 Task: In Heading Arial with underline. Font size of heading  '18'Font style of data Calibri. Font size of data  9Alignment of headline & data Align center. Fill color in heading,  RedFont color of data Black Apply border in Data No BorderIn the sheet  Attendance Sheet for Weekly Auditingbook
Action: Mouse moved to (84, 287)
Screenshot: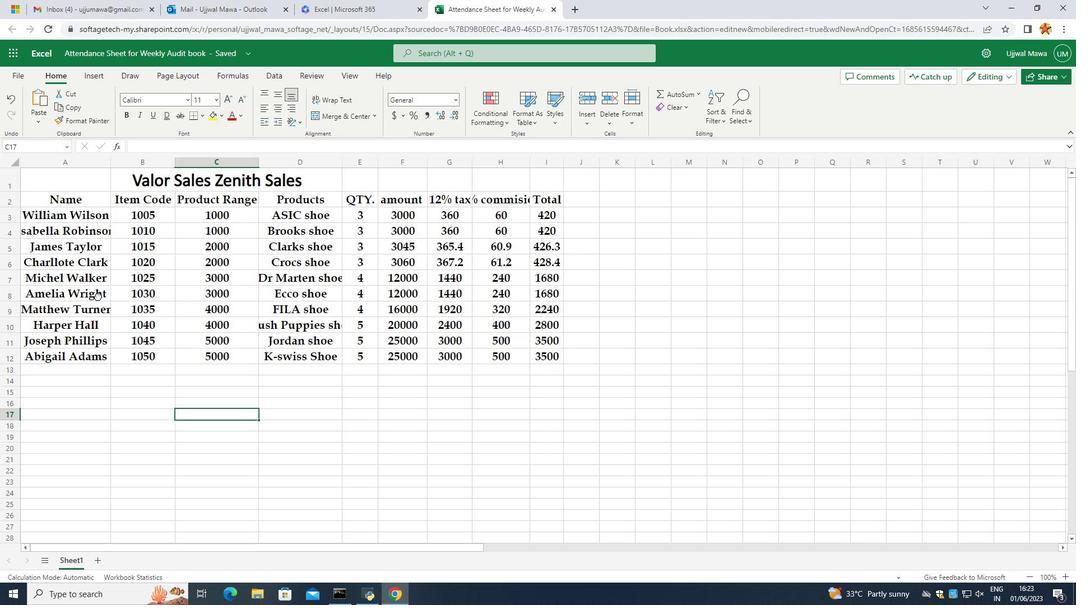 
Action: Mouse pressed left at (84, 287)
Screenshot: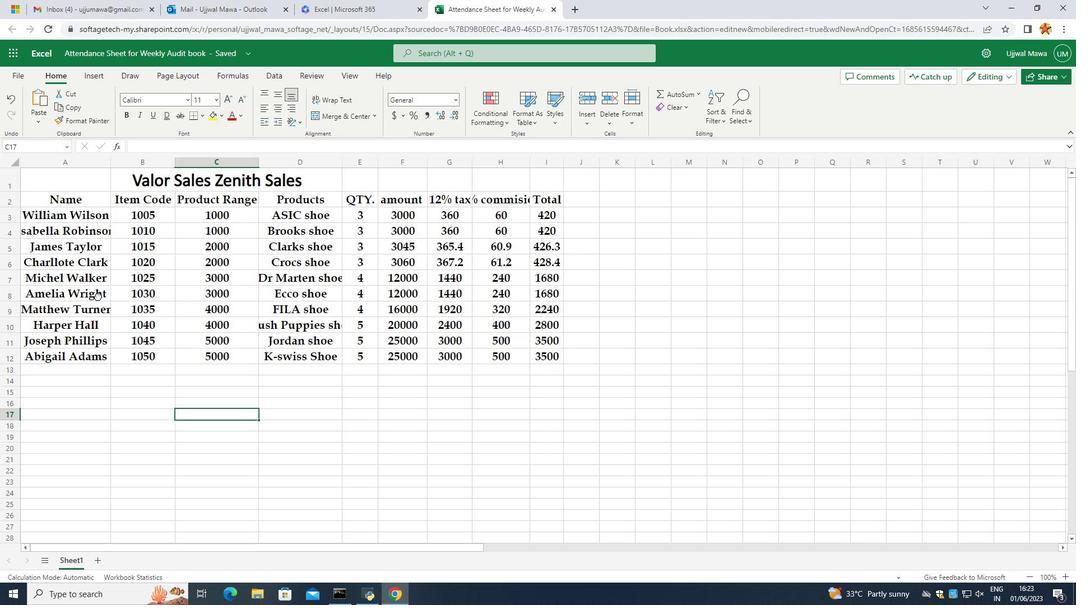 
Action: Mouse moved to (58, 190)
Screenshot: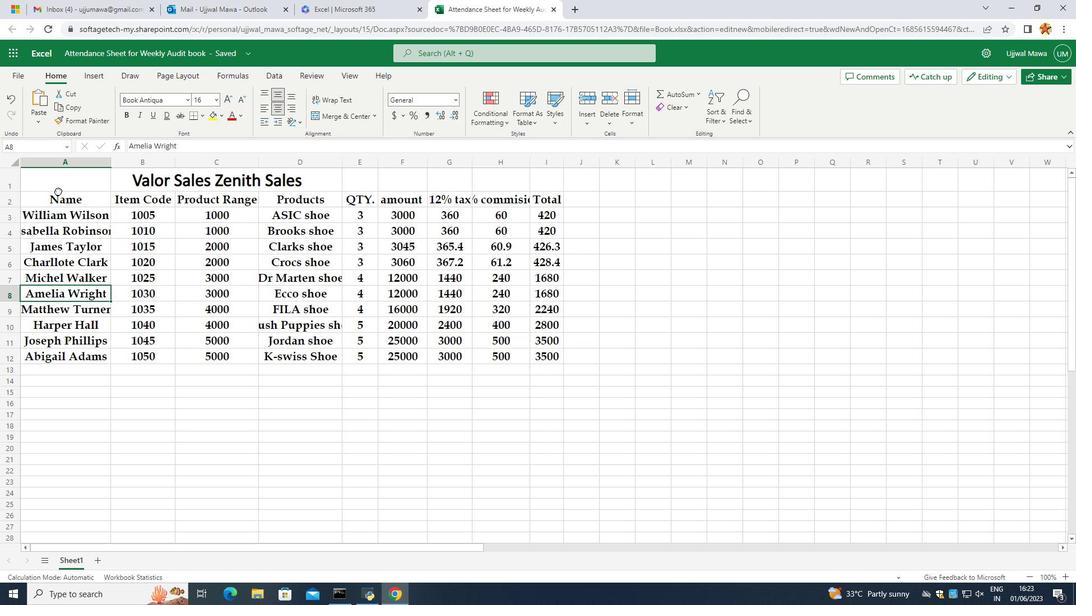 
Action: Mouse pressed left at (58, 190)
Screenshot: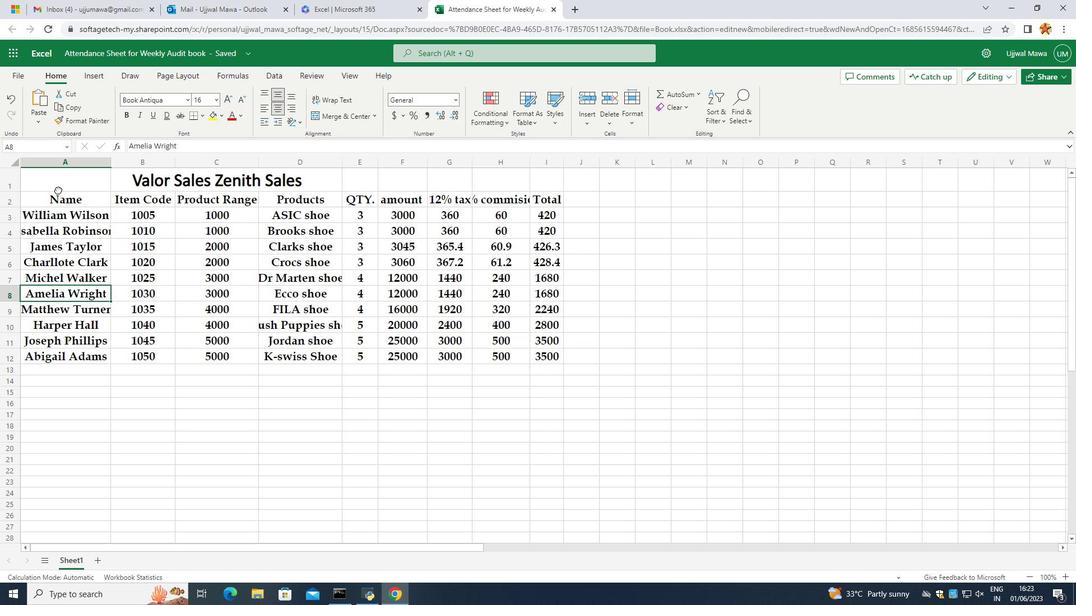 
Action: Mouse moved to (186, 96)
Screenshot: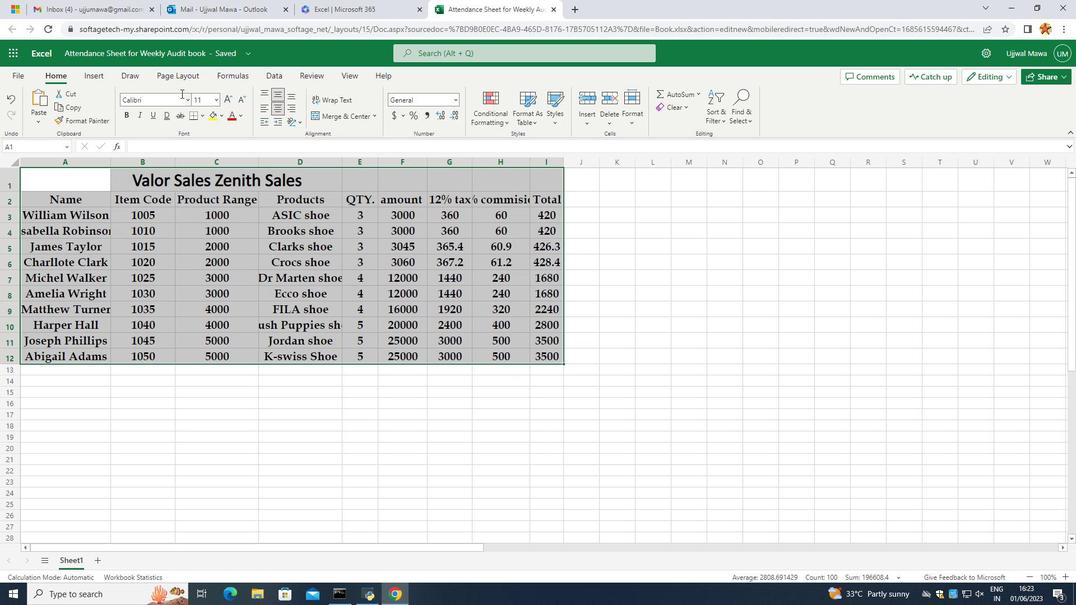 
Action: Mouse pressed left at (186, 96)
Screenshot: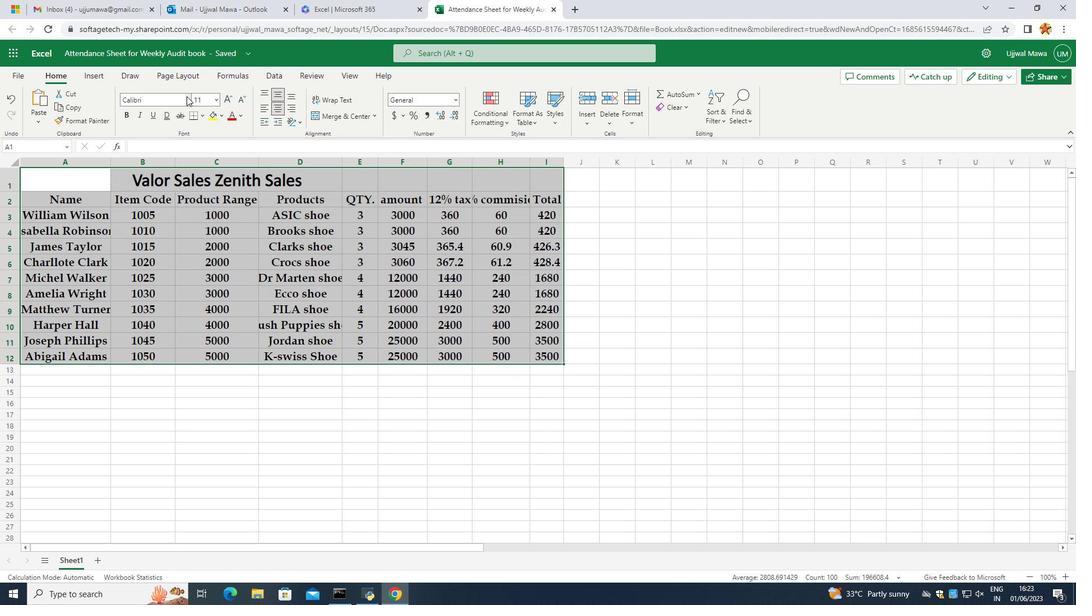 
Action: Mouse moved to (247, 218)
Screenshot: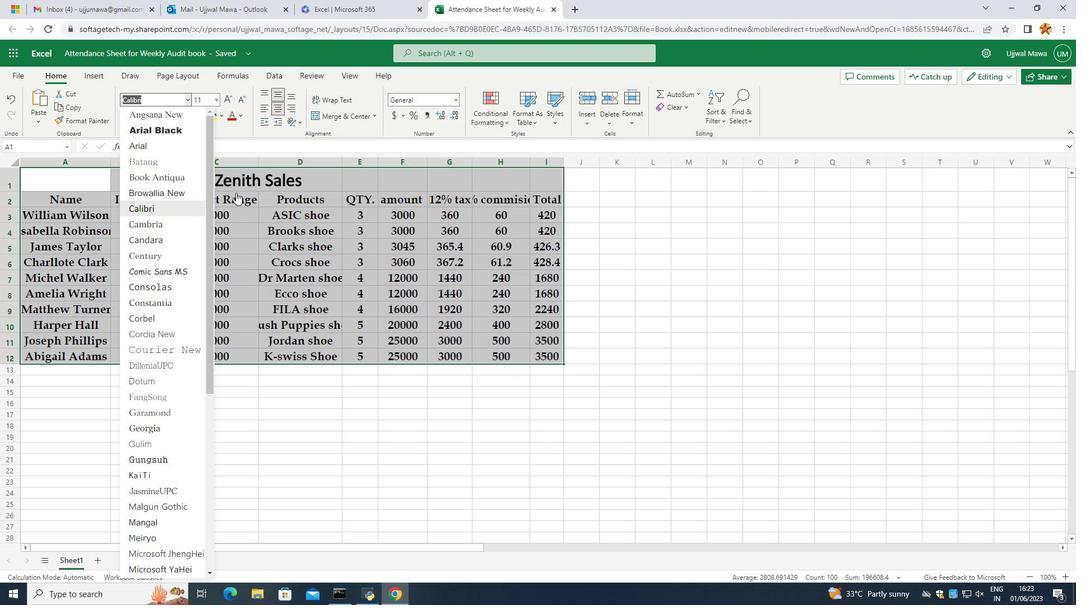 
Action: Mouse pressed left at (247, 218)
Screenshot: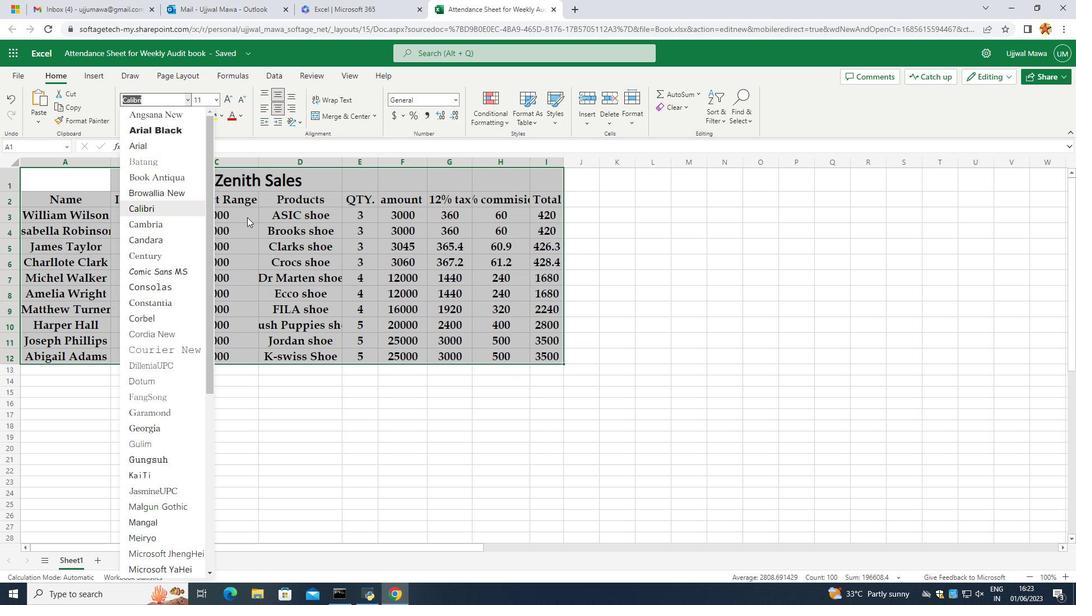 
Action: Mouse moved to (158, 169)
Screenshot: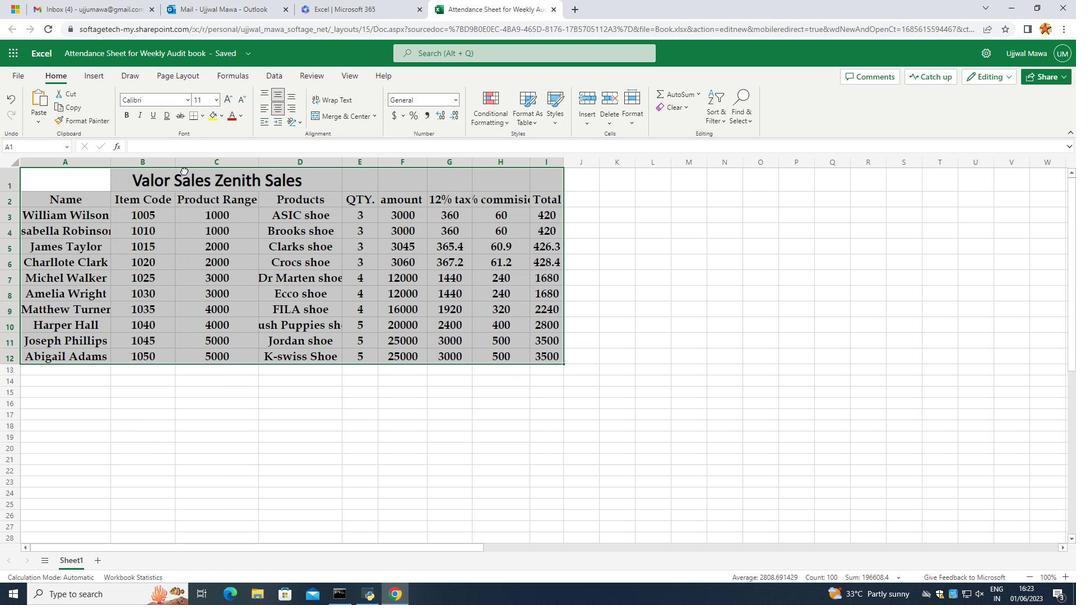
Action: Mouse pressed left at (158, 169)
Screenshot: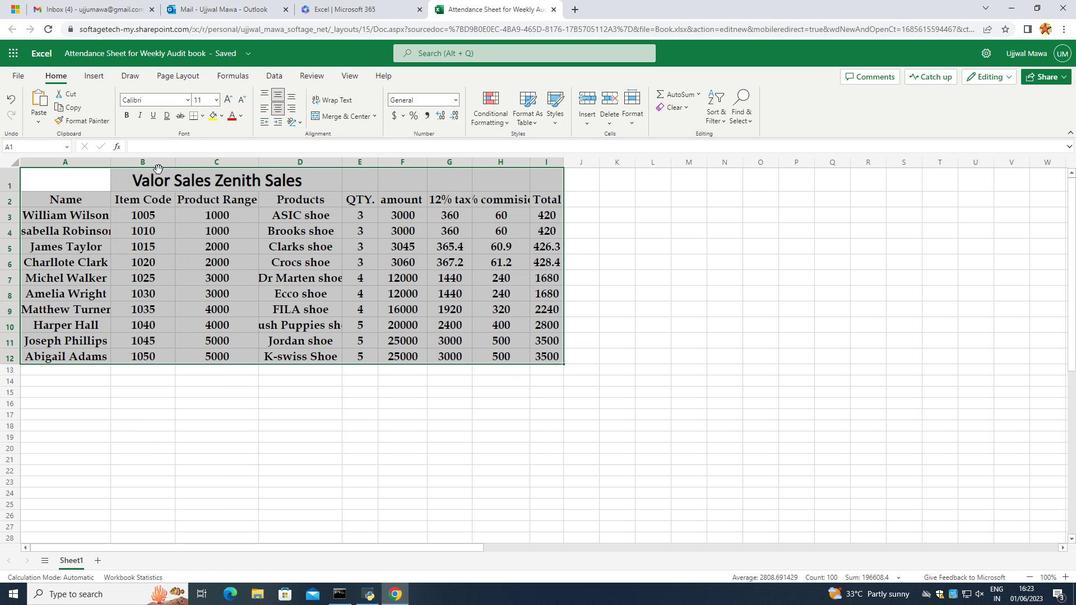 
Action: Mouse moved to (152, 173)
Screenshot: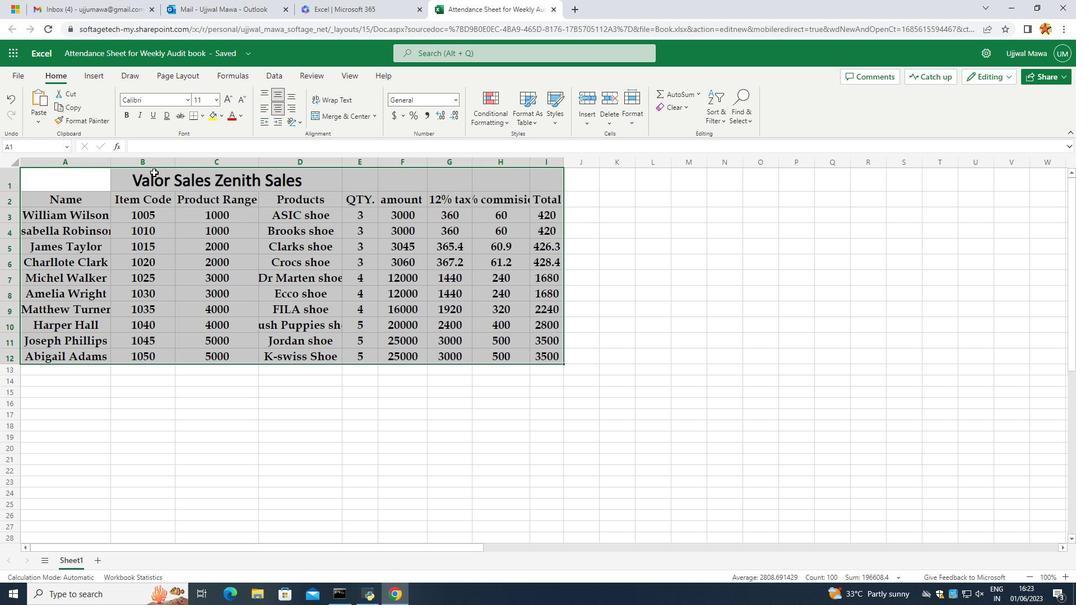
Action: Mouse pressed left at (152, 173)
Screenshot: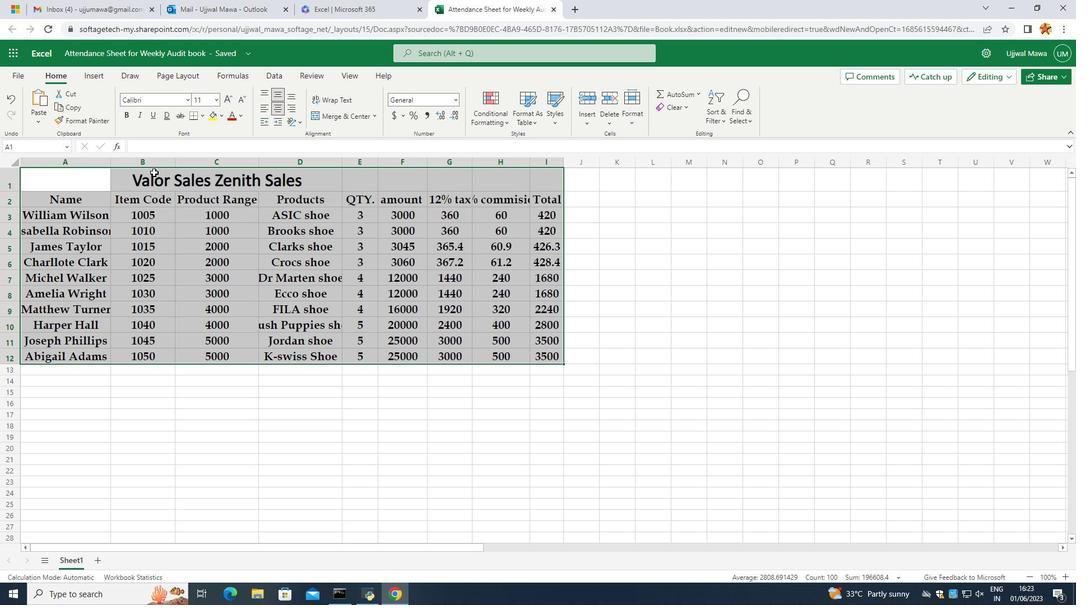 
Action: Mouse moved to (142, 176)
Screenshot: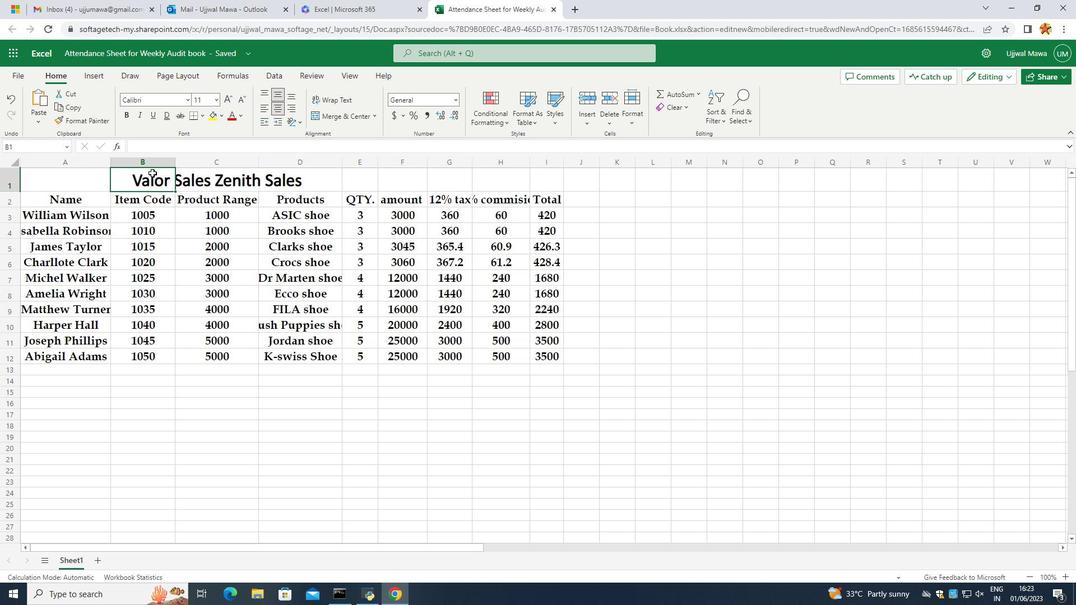 
Action: Mouse pressed left at (142, 176)
Screenshot: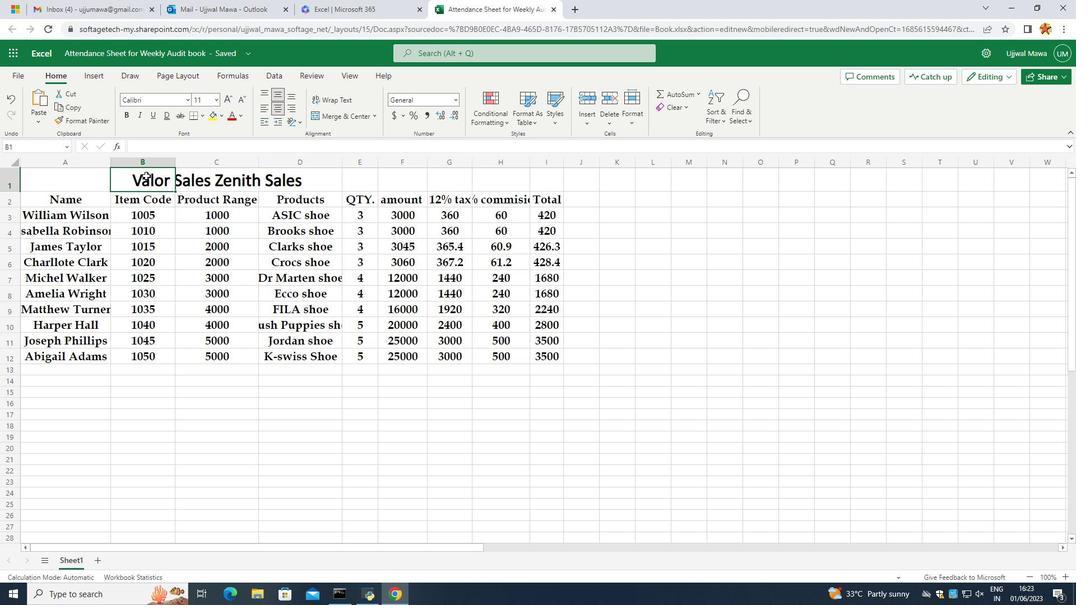 
Action: Mouse moved to (187, 96)
Screenshot: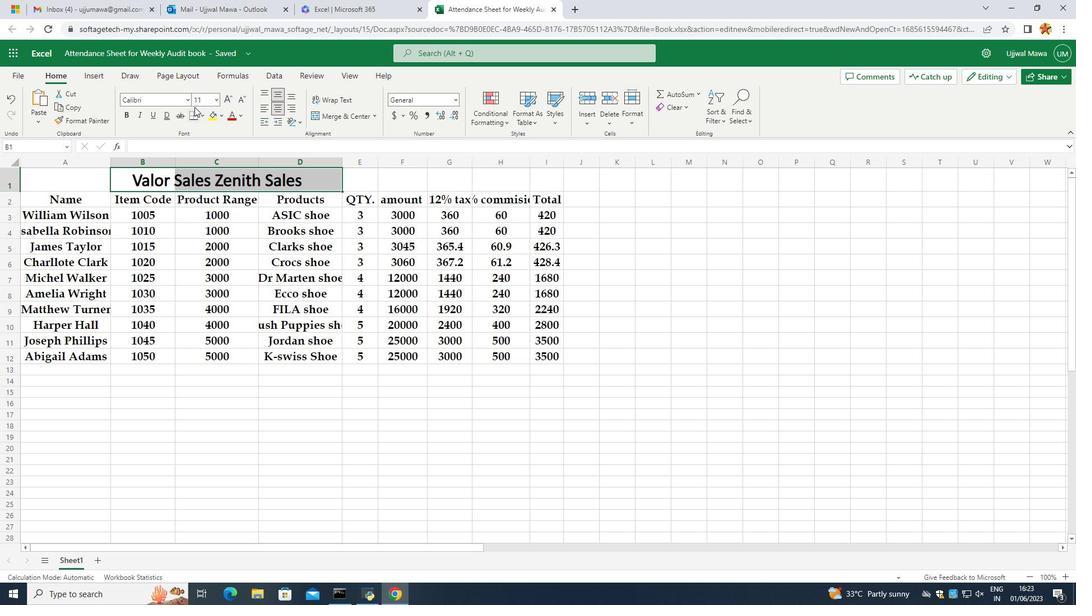 
Action: Mouse pressed left at (187, 96)
Screenshot: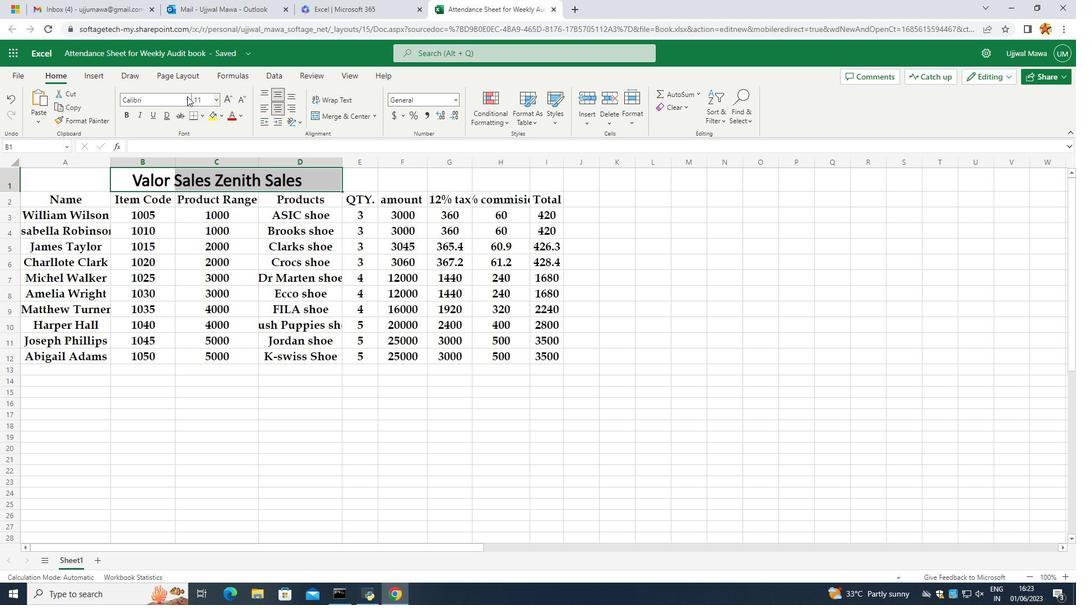 
Action: Mouse moved to (158, 171)
Screenshot: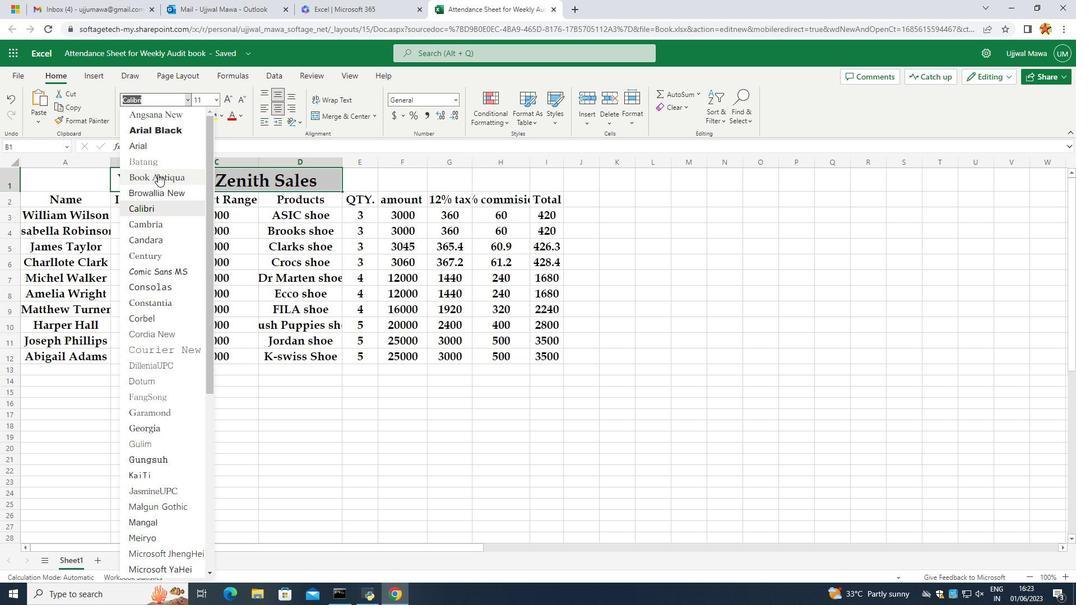 
Action: Mouse scrolled (158, 171) with delta (0, 0)
Screenshot: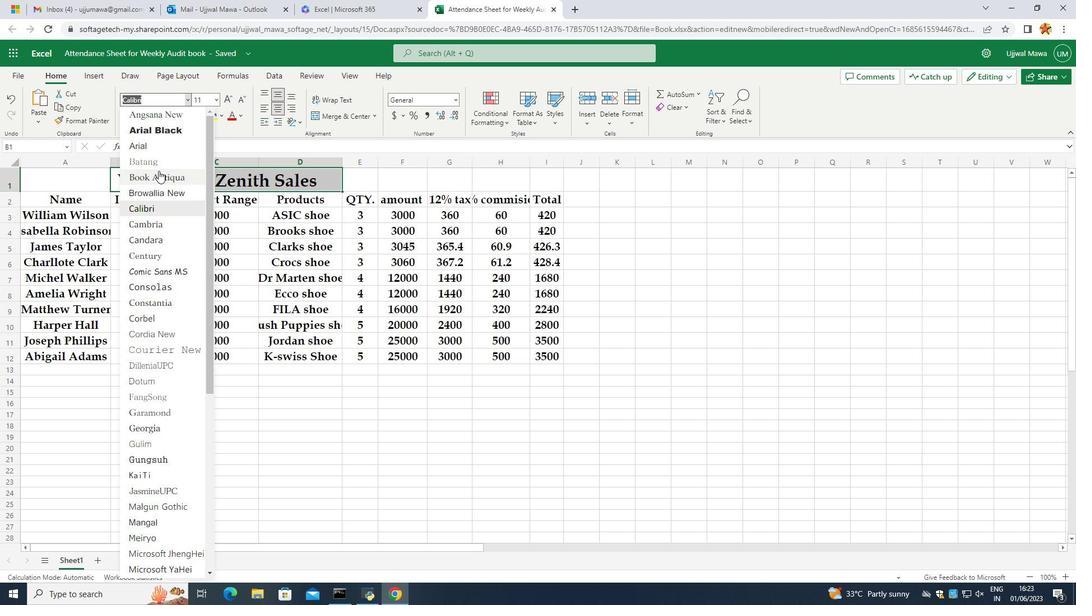 
Action: Mouse scrolled (158, 171) with delta (0, 0)
Screenshot: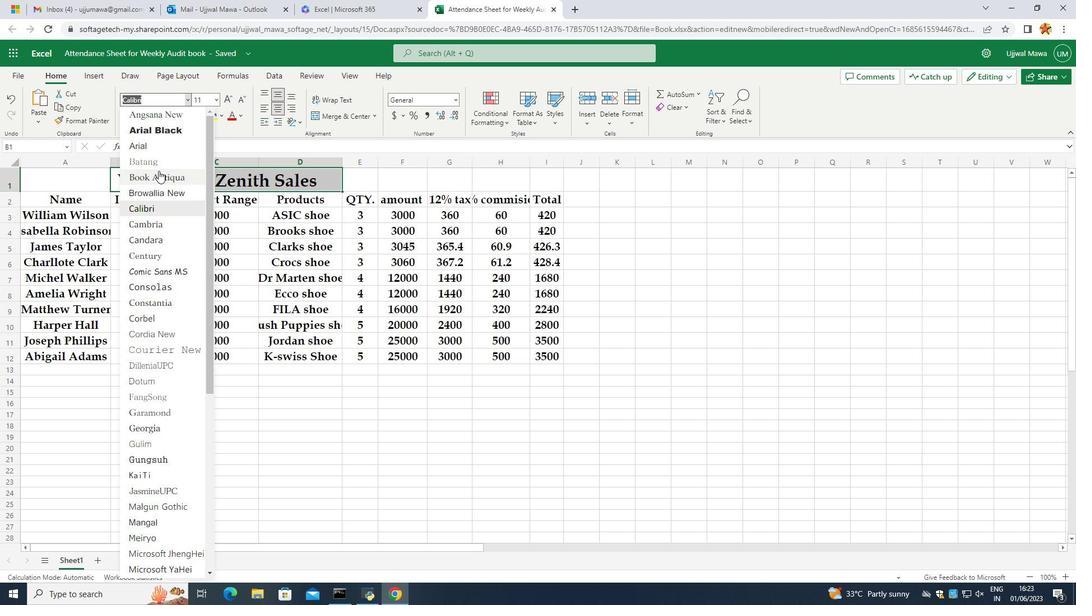 
Action: Mouse scrolled (158, 171) with delta (0, 0)
Screenshot: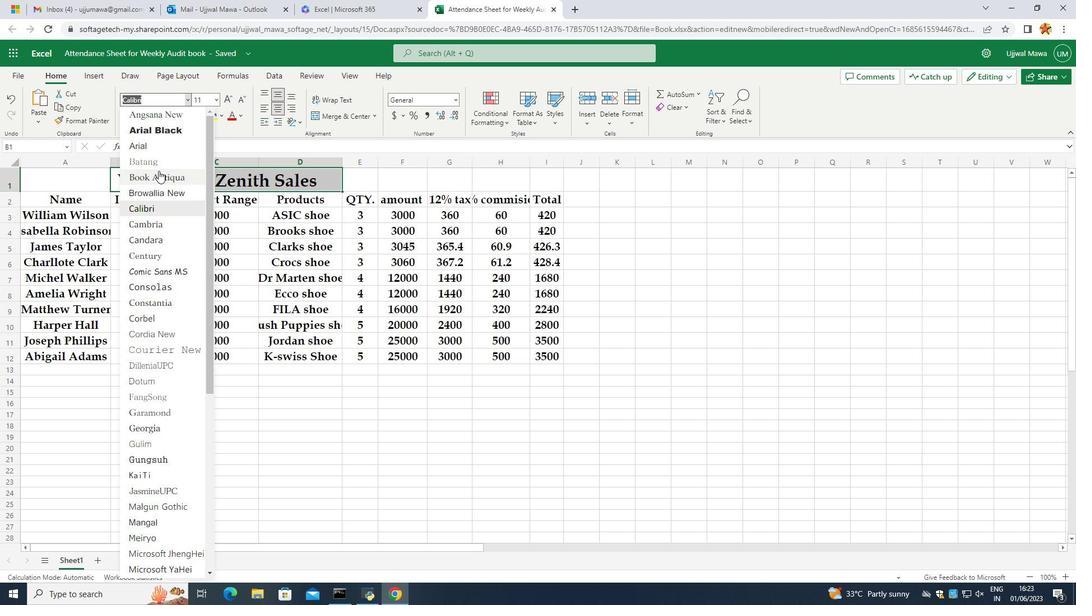 
Action: Mouse scrolled (158, 171) with delta (0, 0)
Screenshot: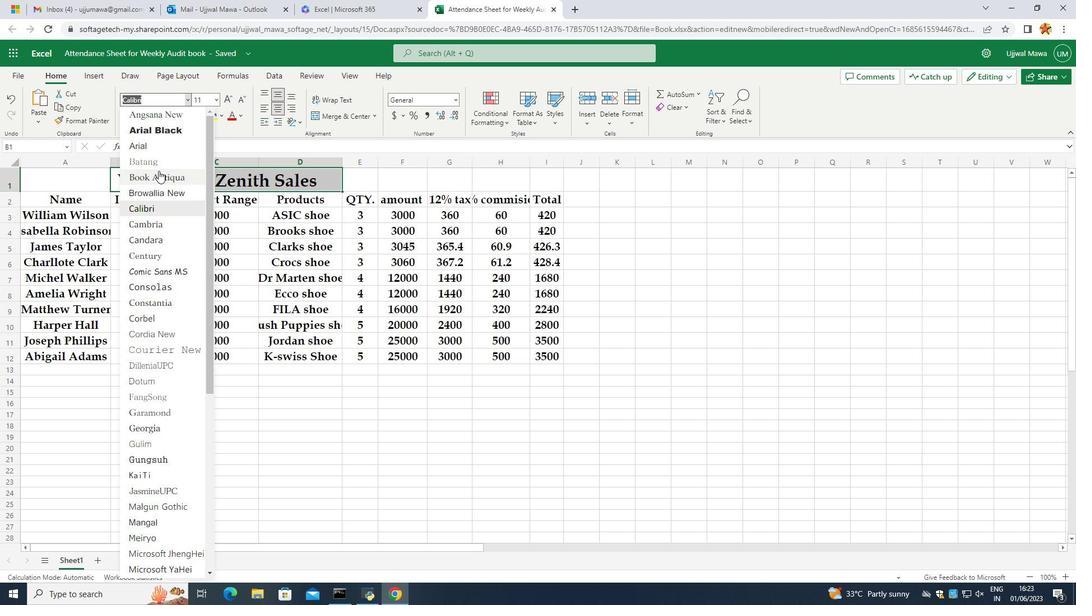 
Action: Mouse moved to (160, 146)
Screenshot: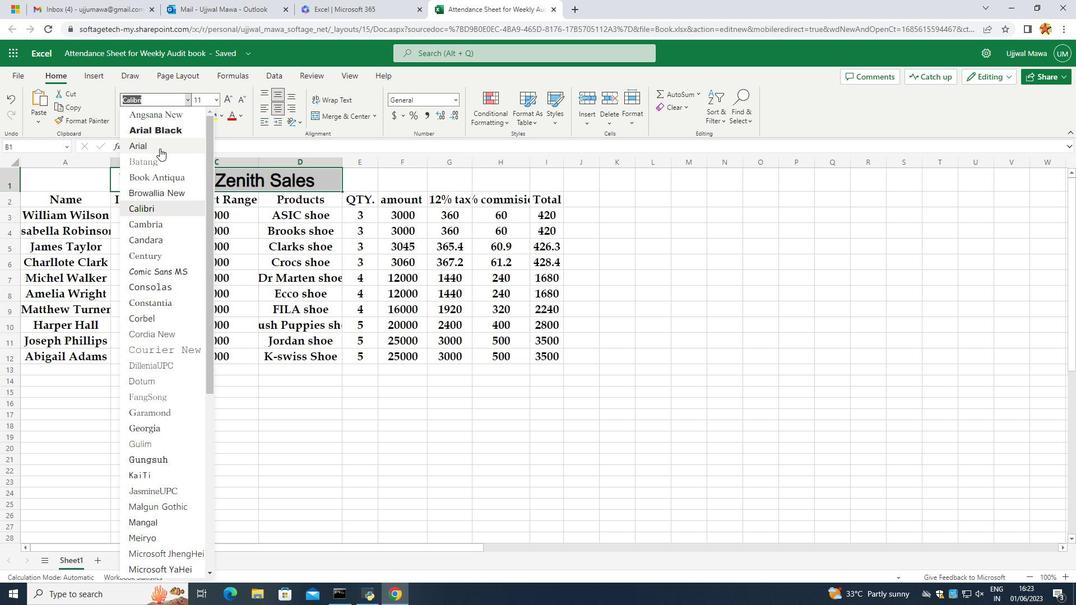 
Action: Mouse pressed left at (160, 146)
Screenshot: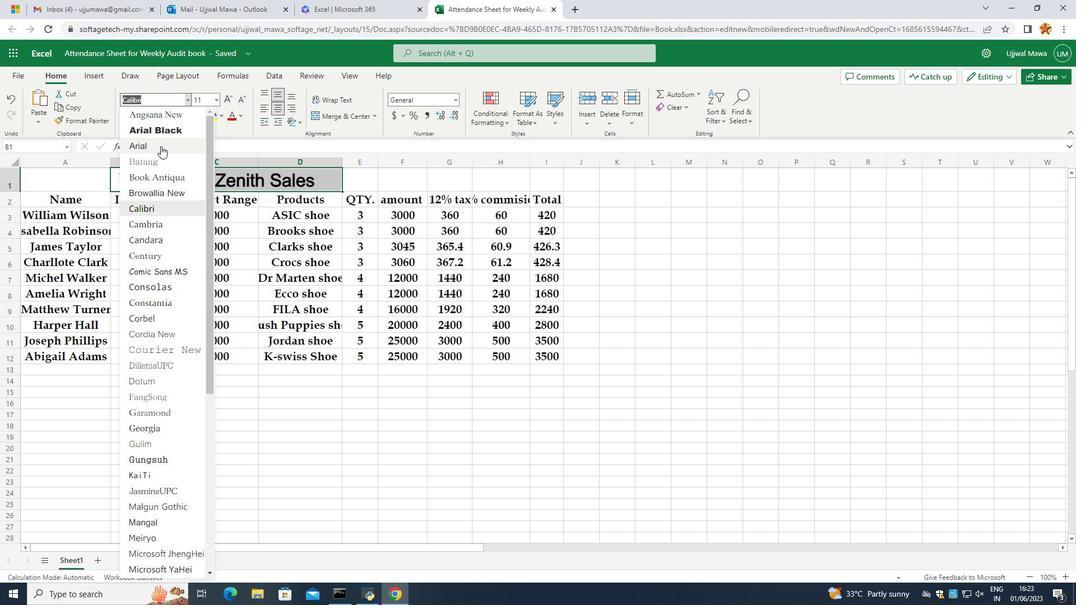 
Action: Mouse moved to (150, 113)
Screenshot: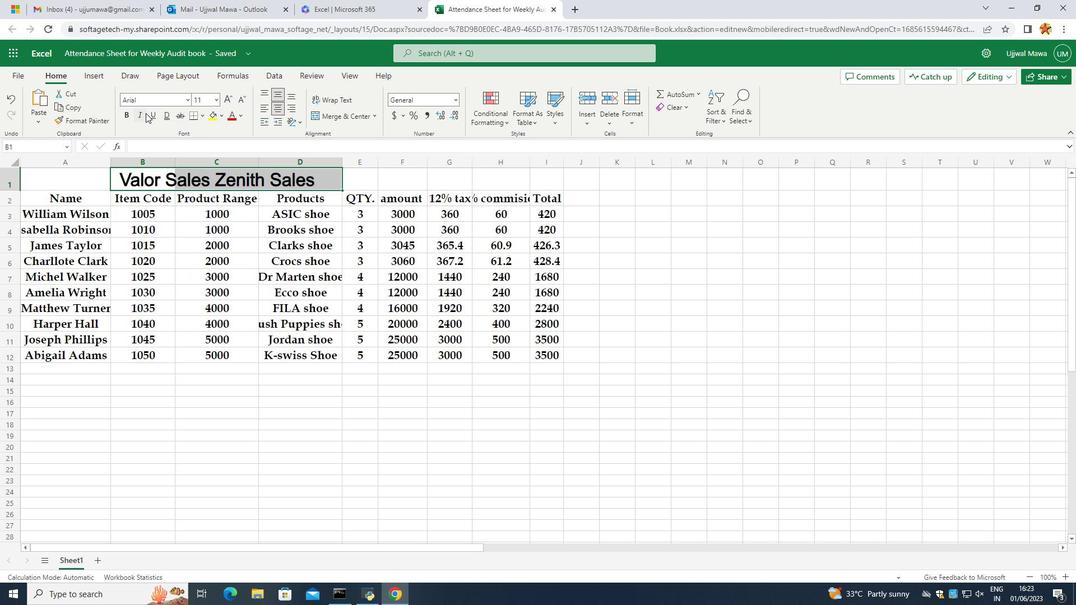 
Action: Mouse pressed left at (150, 113)
Screenshot: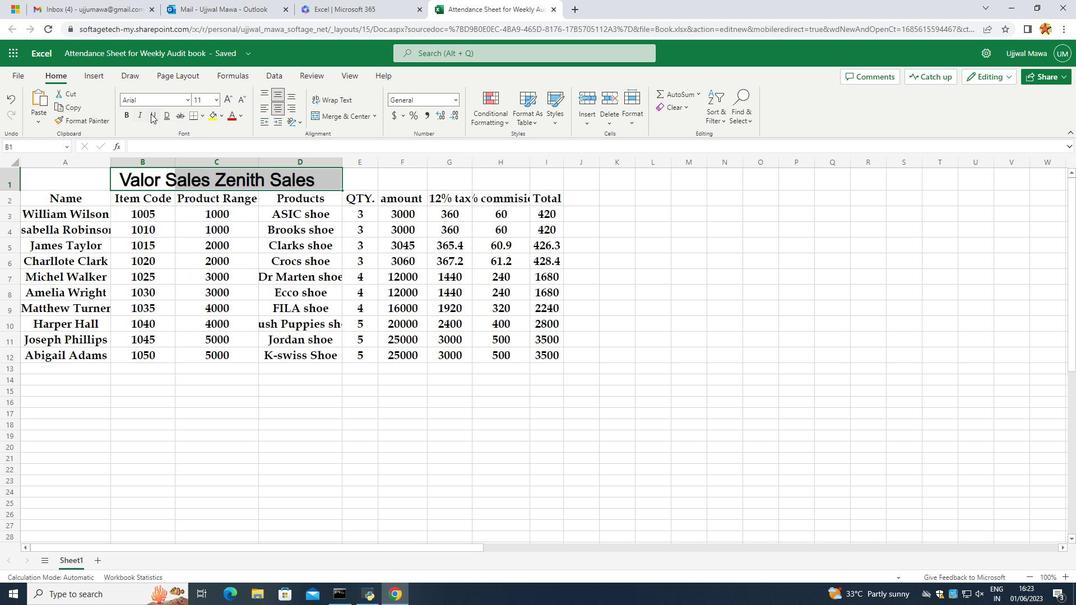 
Action: Mouse moved to (140, 228)
Screenshot: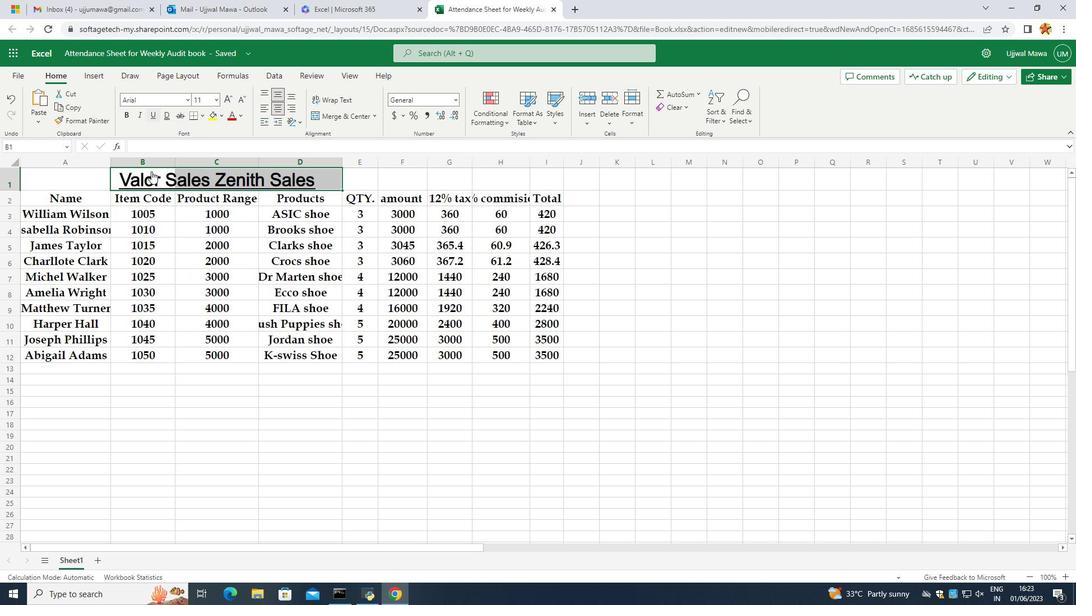 
Action: Mouse pressed left at (140, 228)
Screenshot: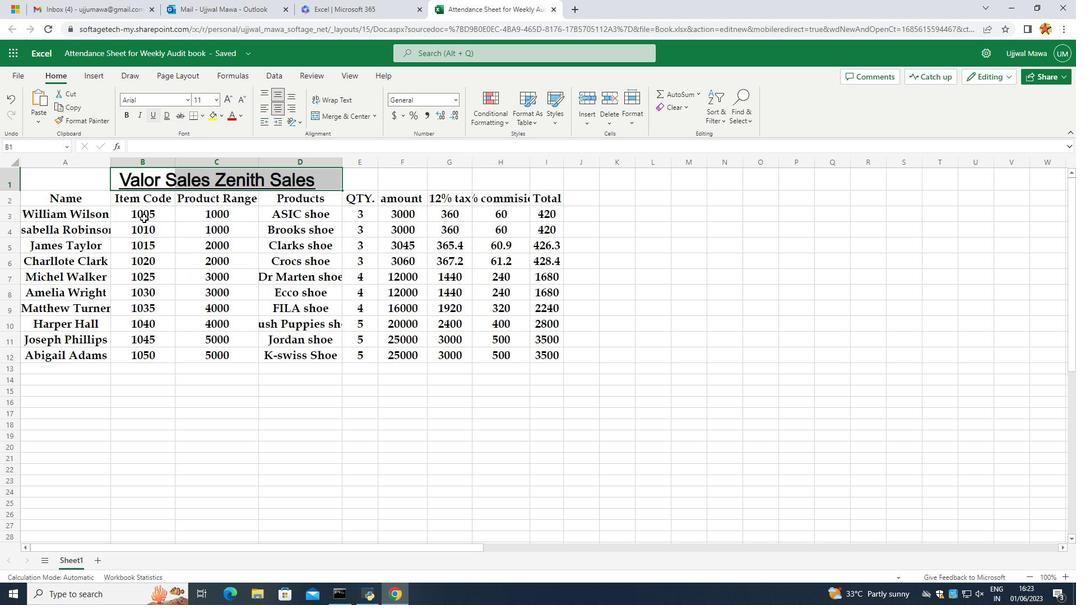 
Action: Mouse moved to (140, 185)
Screenshot: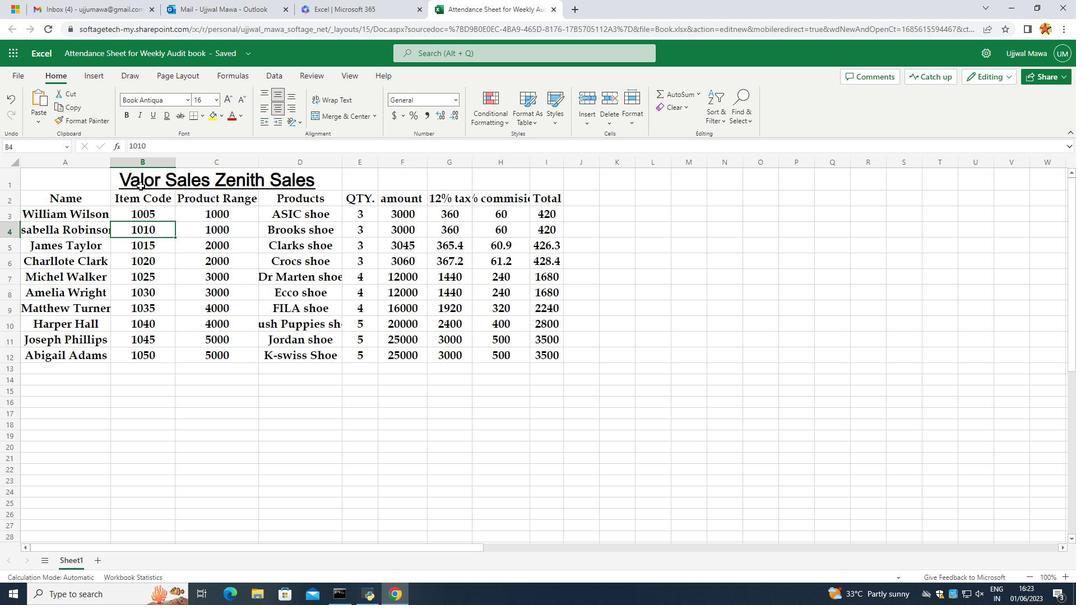 
Action: Mouse pressed left at (140, 185)
Screenshot: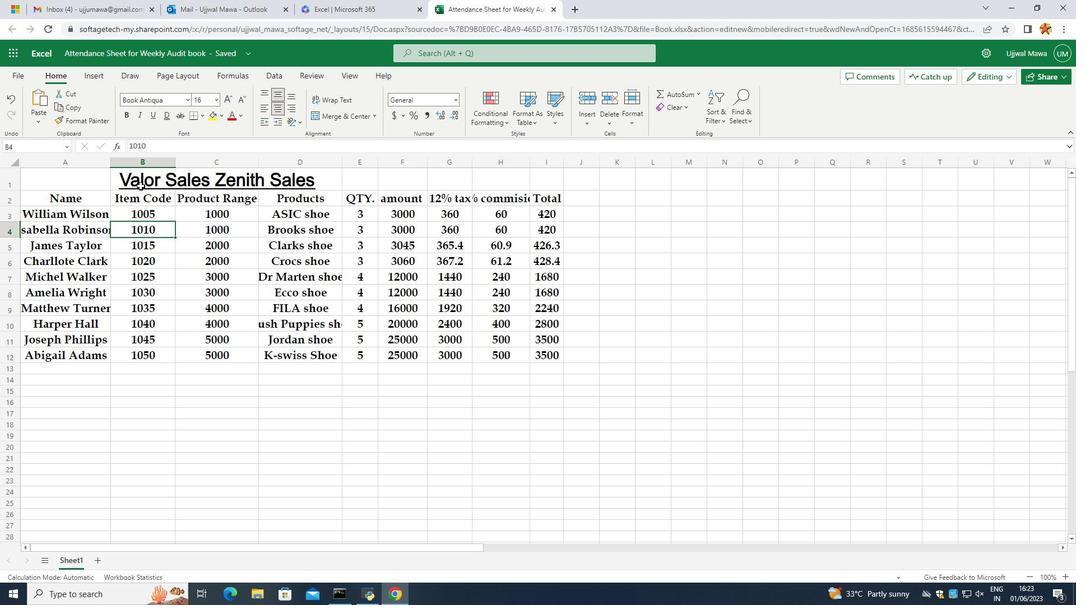 
Action: Mouse moved to (231, 99)
Screenshot: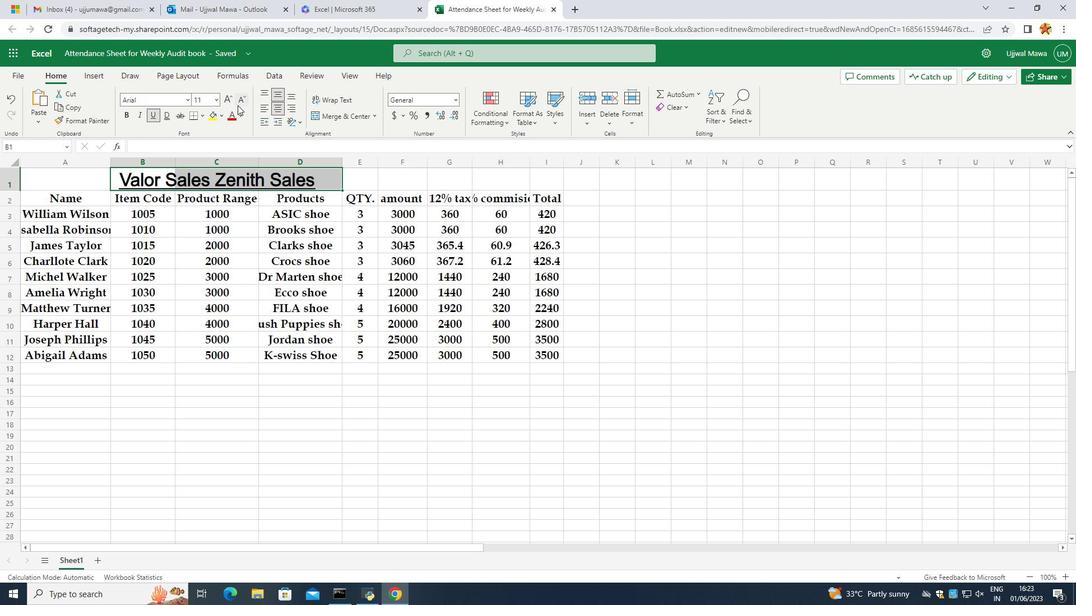 
Action: Mouse pressed left at (231, 99)
Screenshot: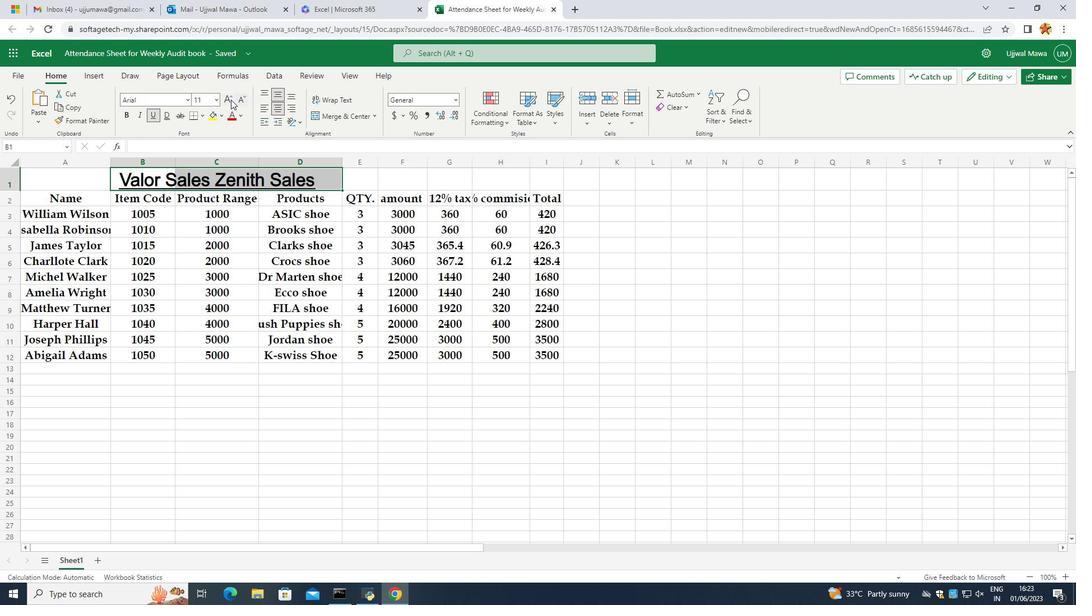 
Action: Mouse pressed left at (231, 99)
Screenshot: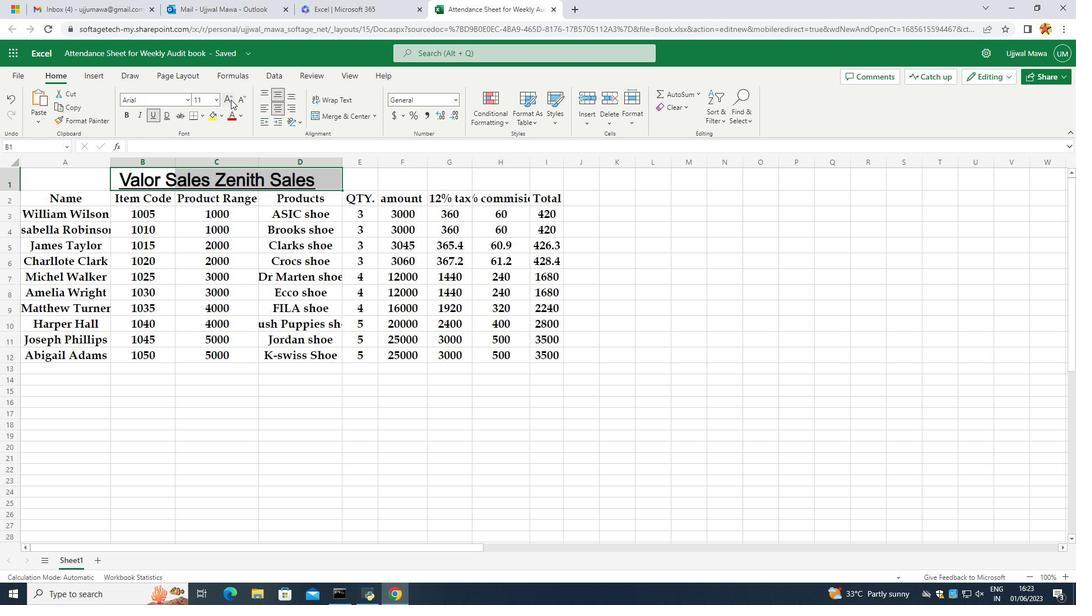 
Action: Mouse pressed left at (231, 99)
Screenshot: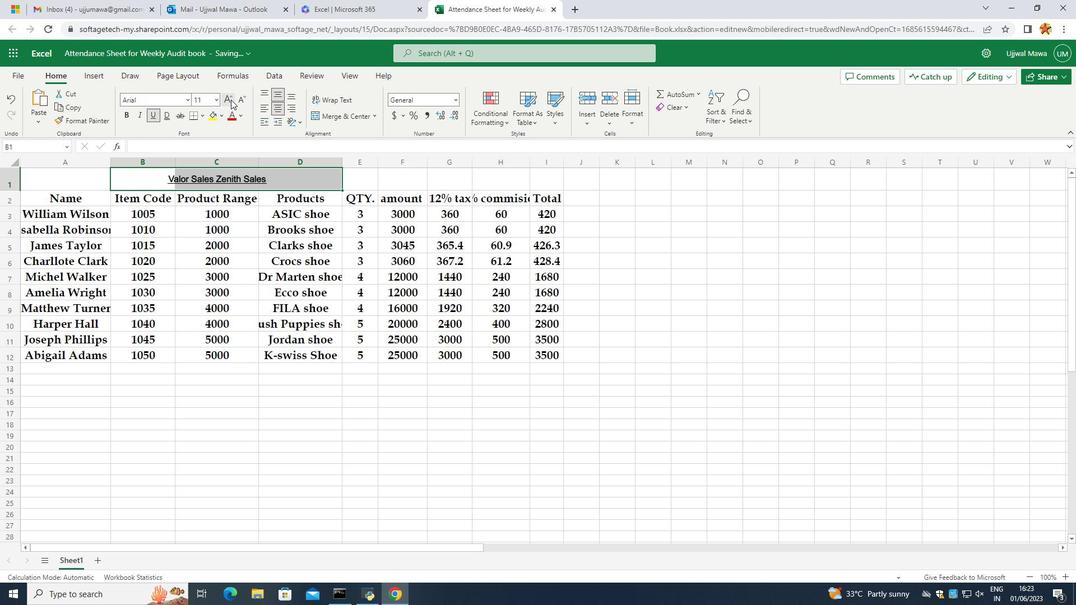 
Action: Mouse pressed left at (231, 99)
Screenshot: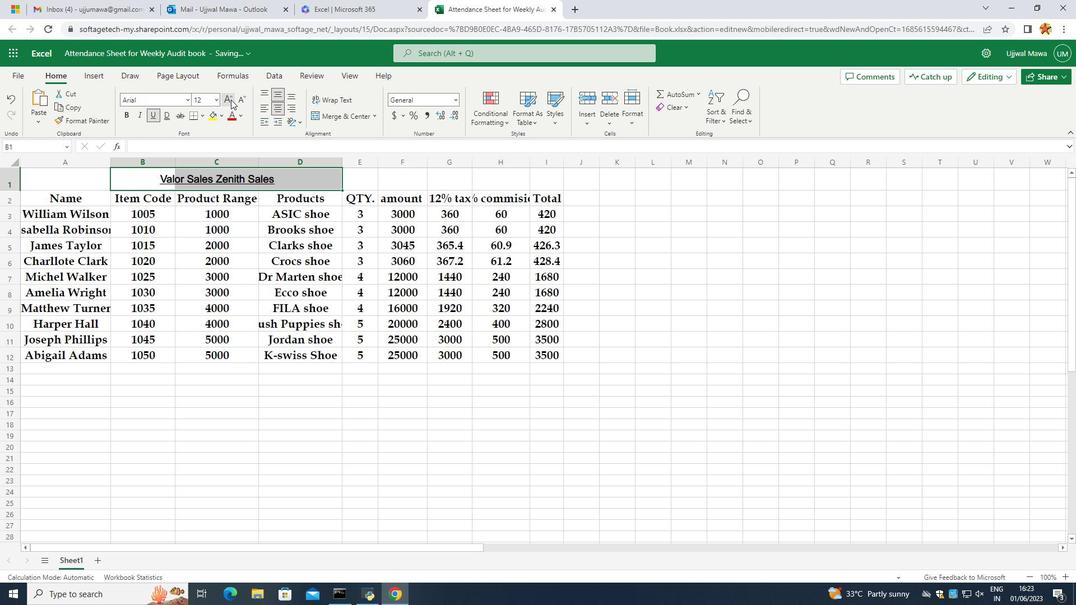 
Action: Mouse pressed left at (231, 99)
Screenshot: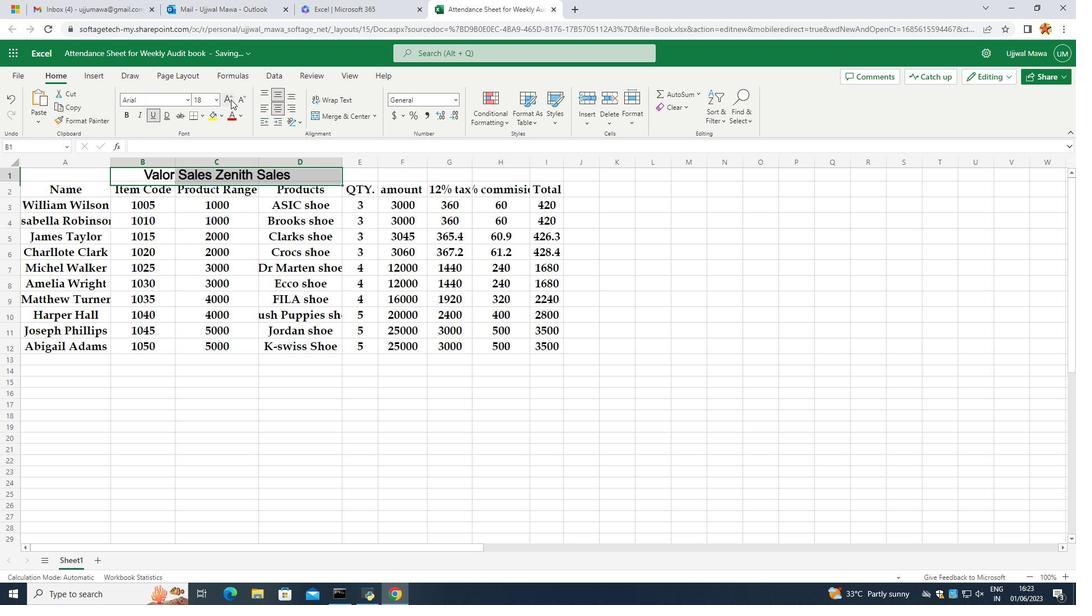 
Action: Mouse moved to (239, 102)
Screenshot: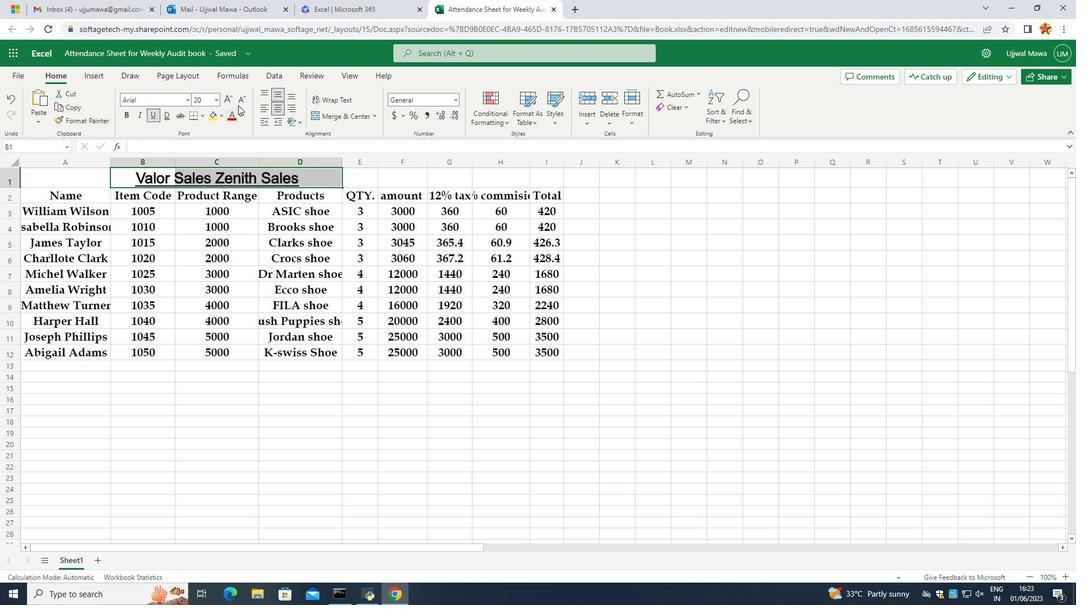 
Action: Mouse pressed left at (239, 102)
Screenshot: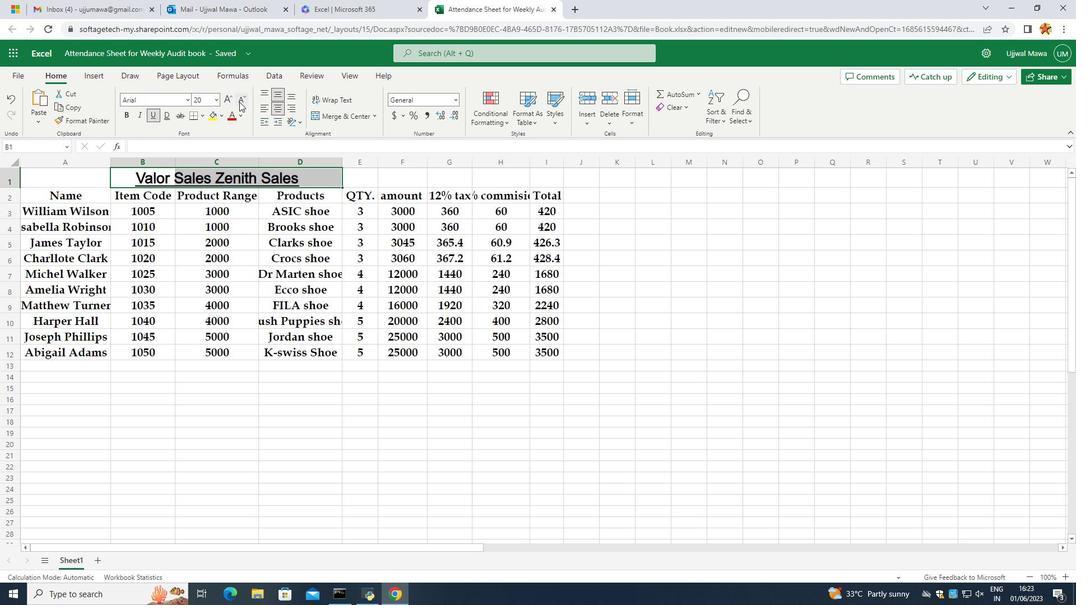 
Action: Mouse moved to (201, 208)
Screenshot: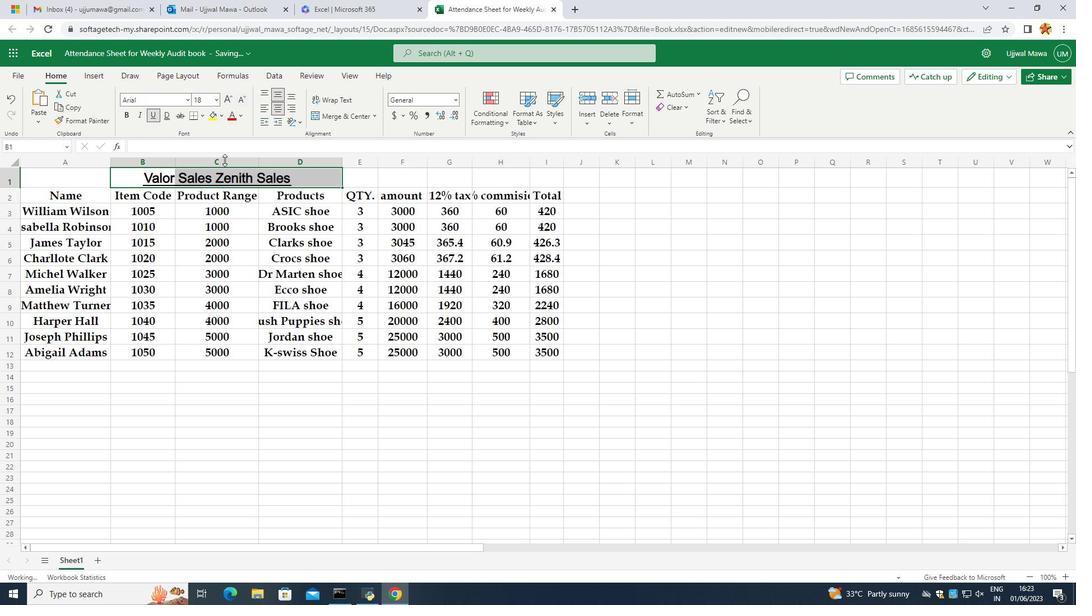 
Action: Mouse pressed left at (201, 208)
Screenshot: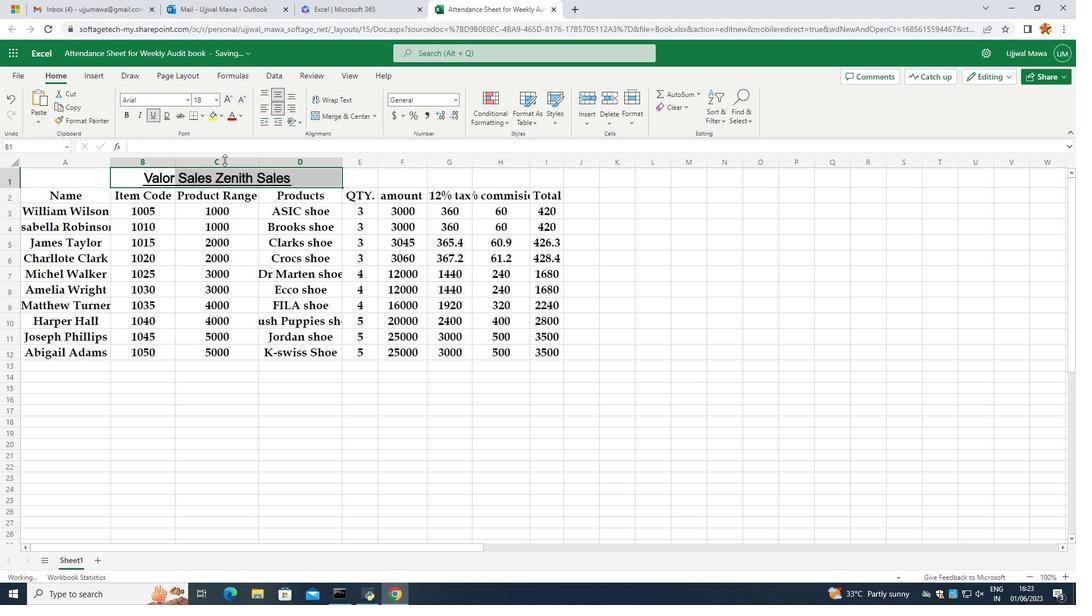 
Action: Mouse moved to (182, 168)
Screenshot: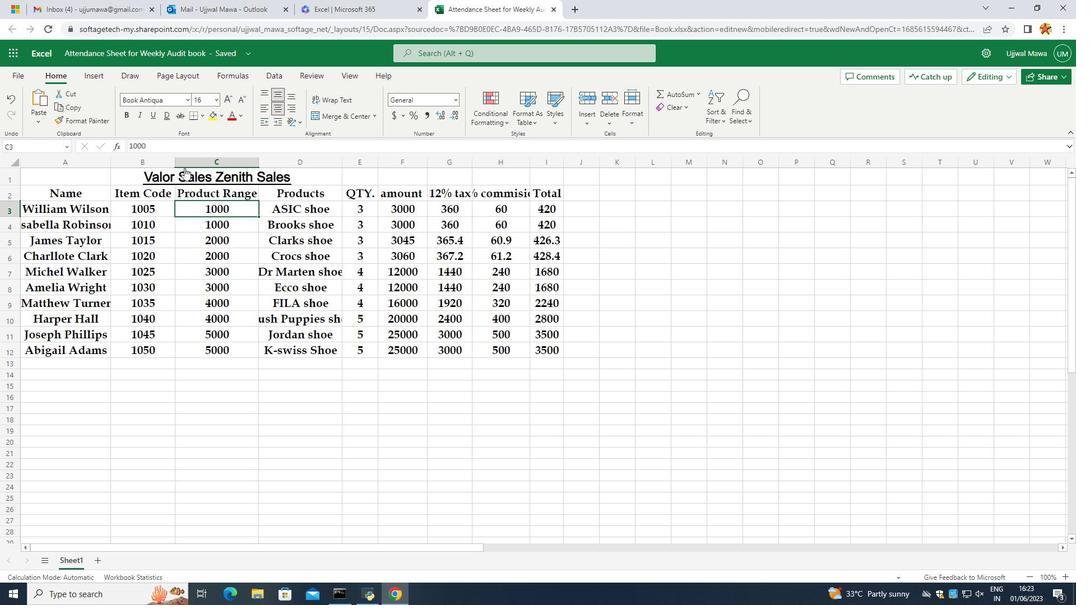 
Action: Mouse pressed left at (182, 168)
Screenshot: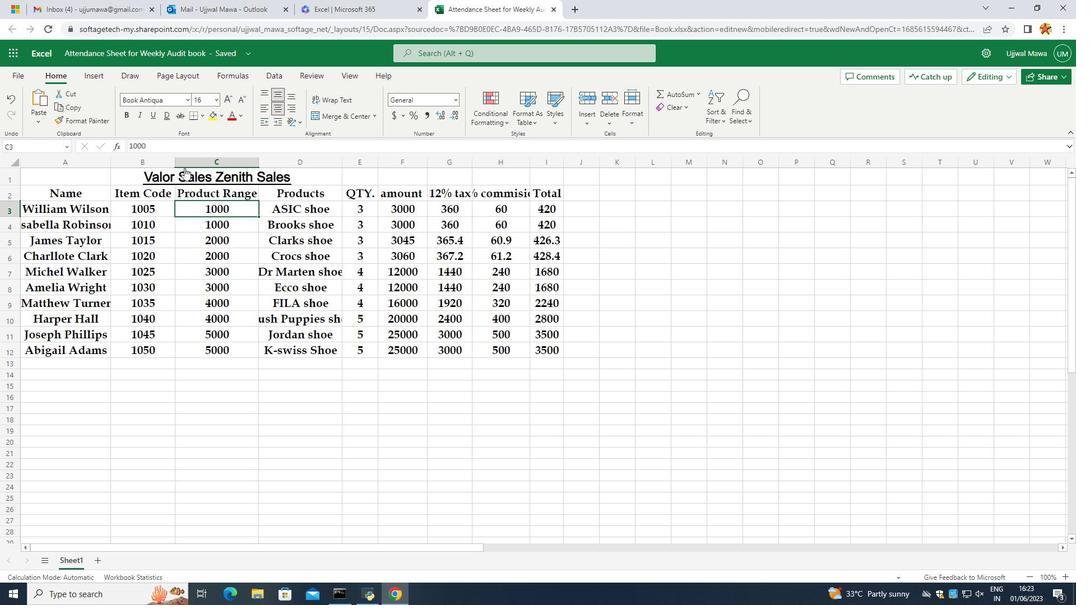 
Action: Mouse moved to (172, 172)
Screenshot: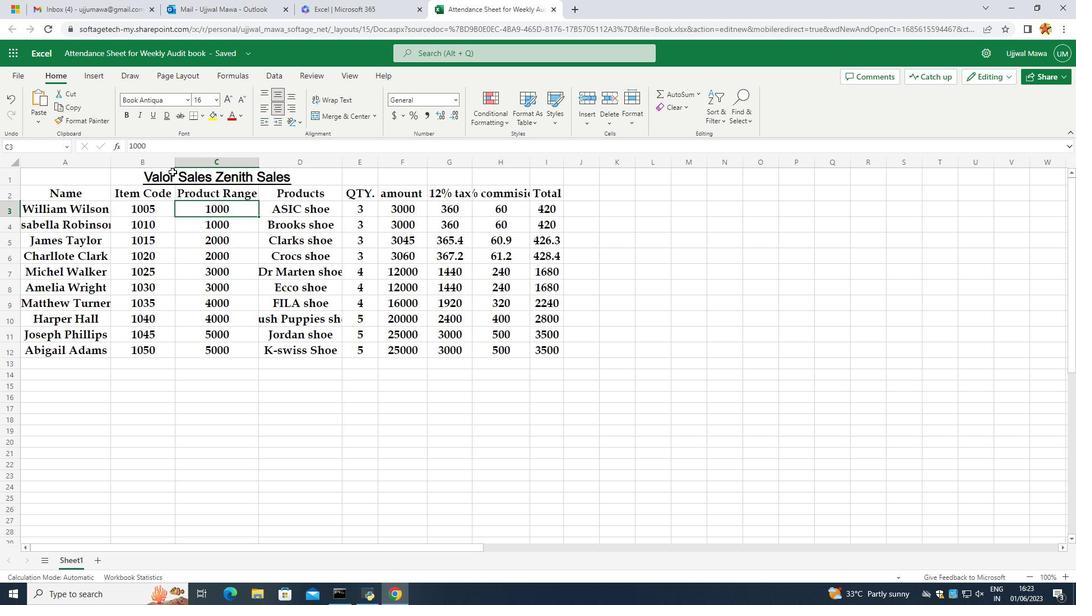 
Action: Mouse pressed left at (172, 172)
Screenshot: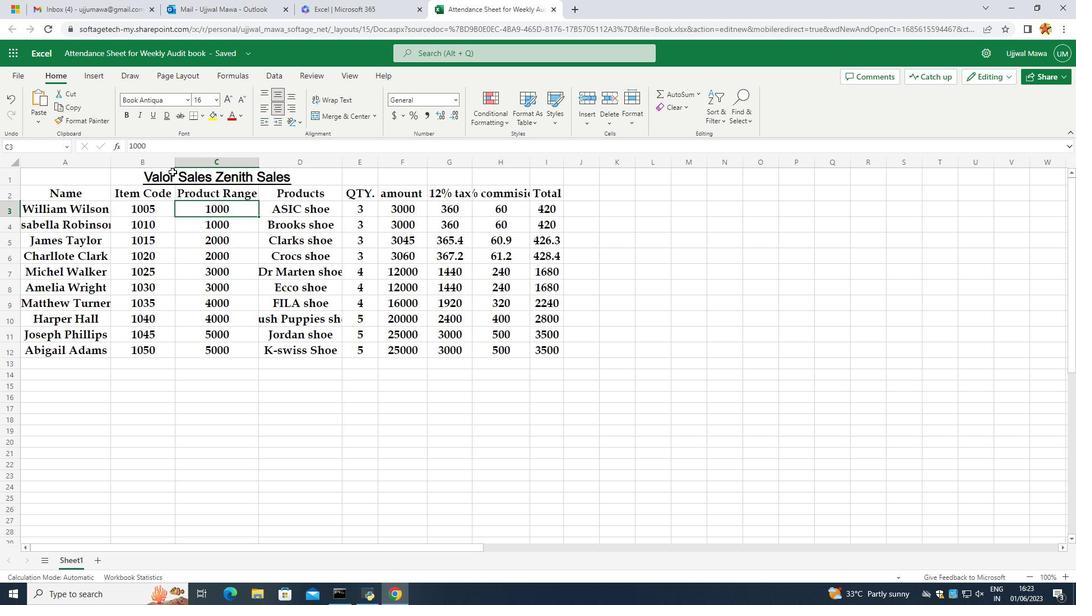 
Action: Mouse moved to (189, 209)
Screenshot: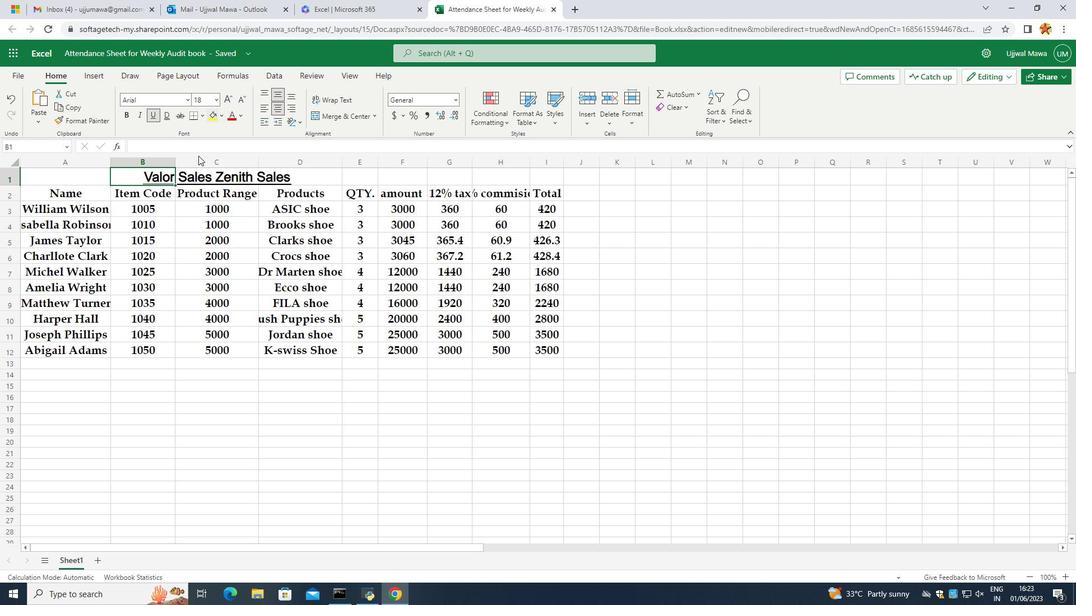 
Action: Mouse pressed left at (189, 209)
Screenshot: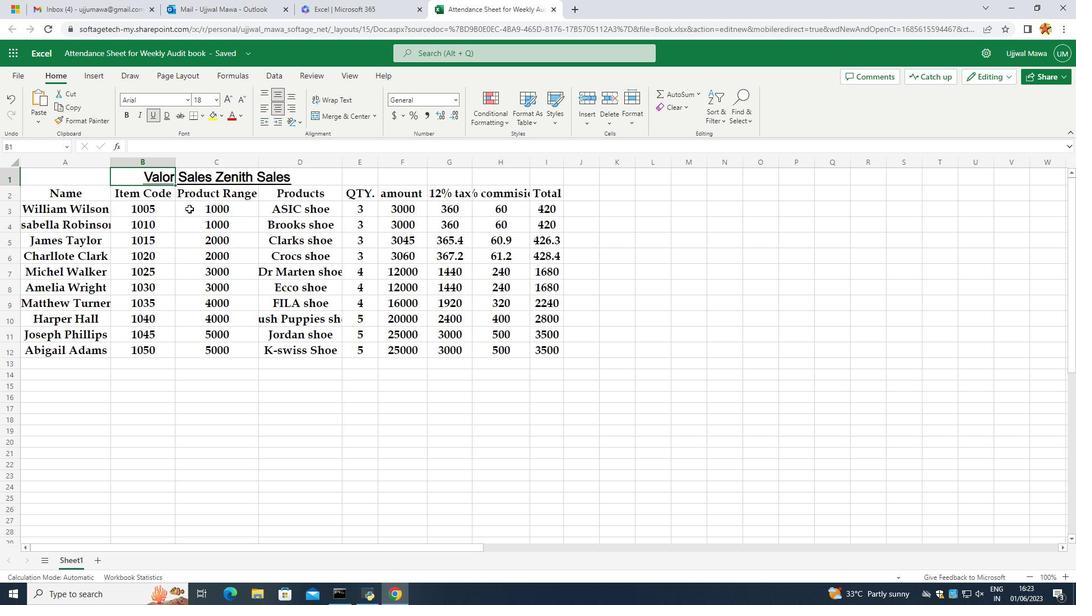 
Action: Mouse moved to (66, 196)
Screenshot: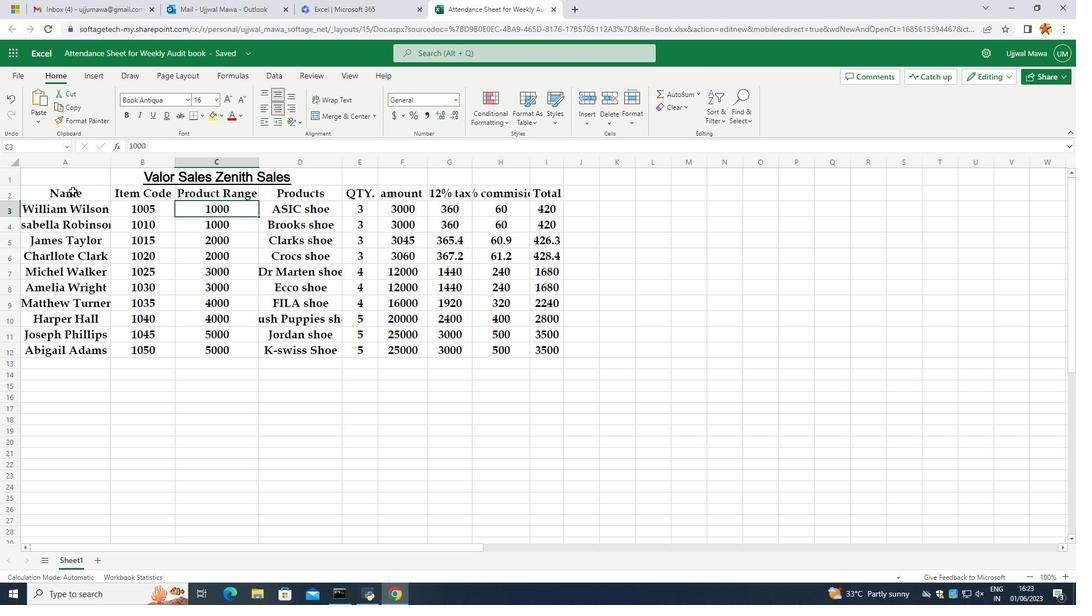 
Action: Mouse pressed left at (66, 196)
Screenshot: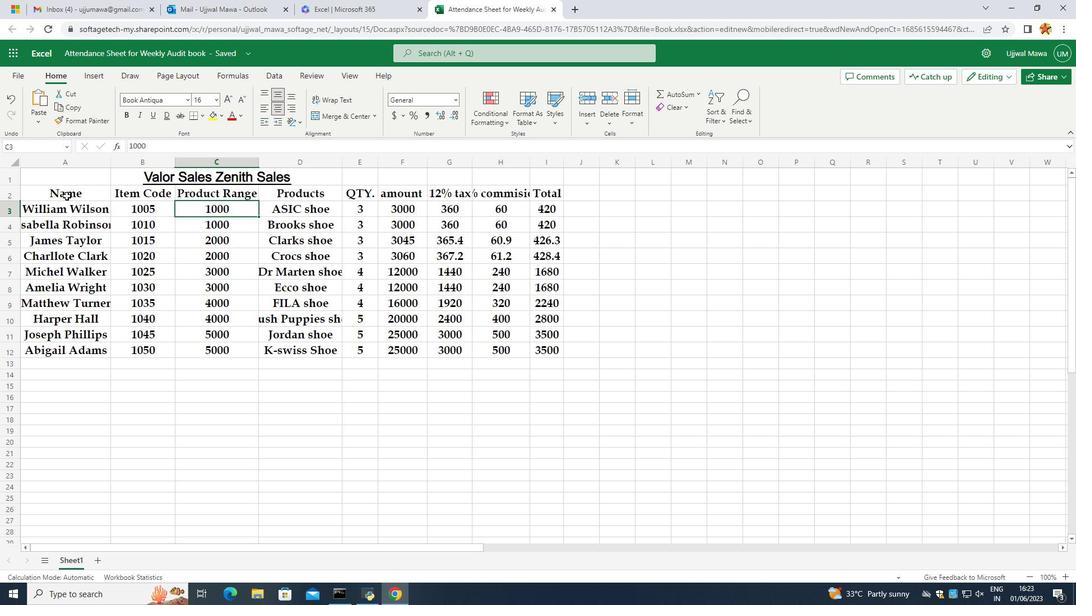 
Action: Mouse moved to (241, 95)
Screenshot: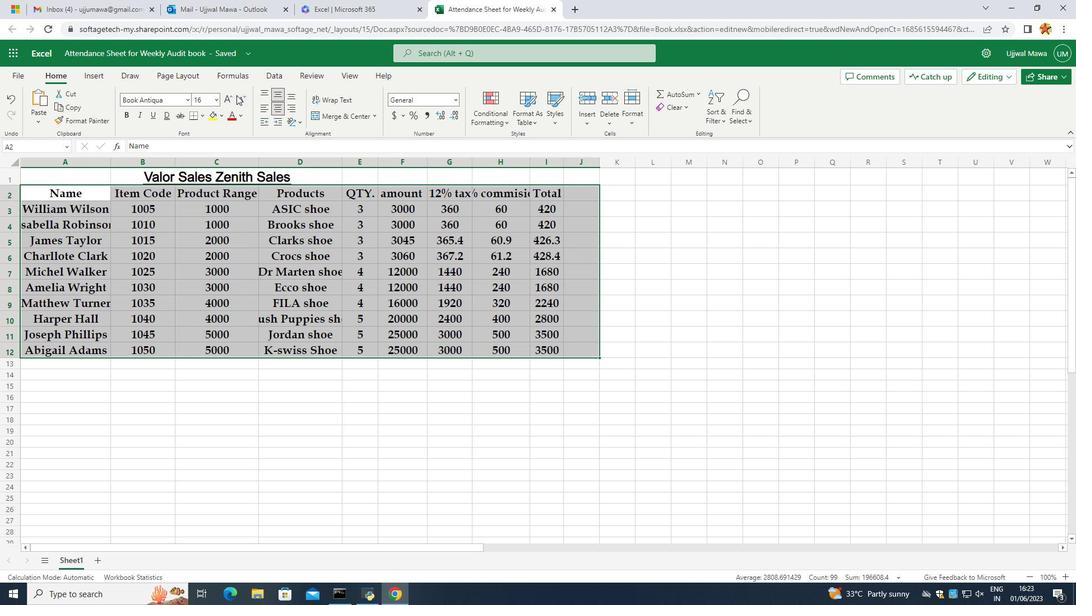 
Action: Mouse pressed left at (241, 95)
Screenshot: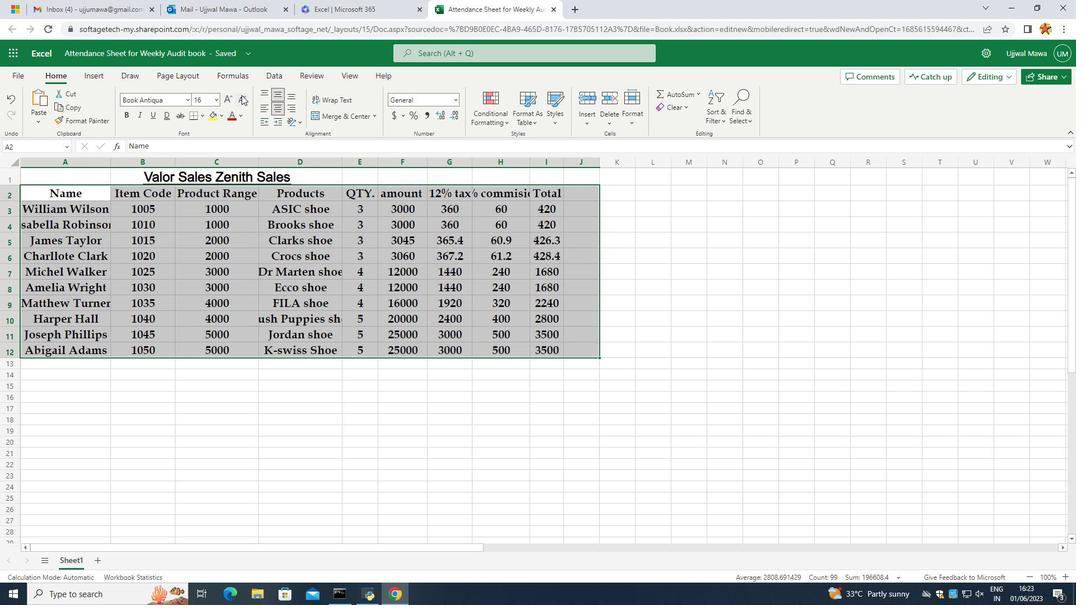 
Action: Mouse pressed left at (241, 95)
Screenshot: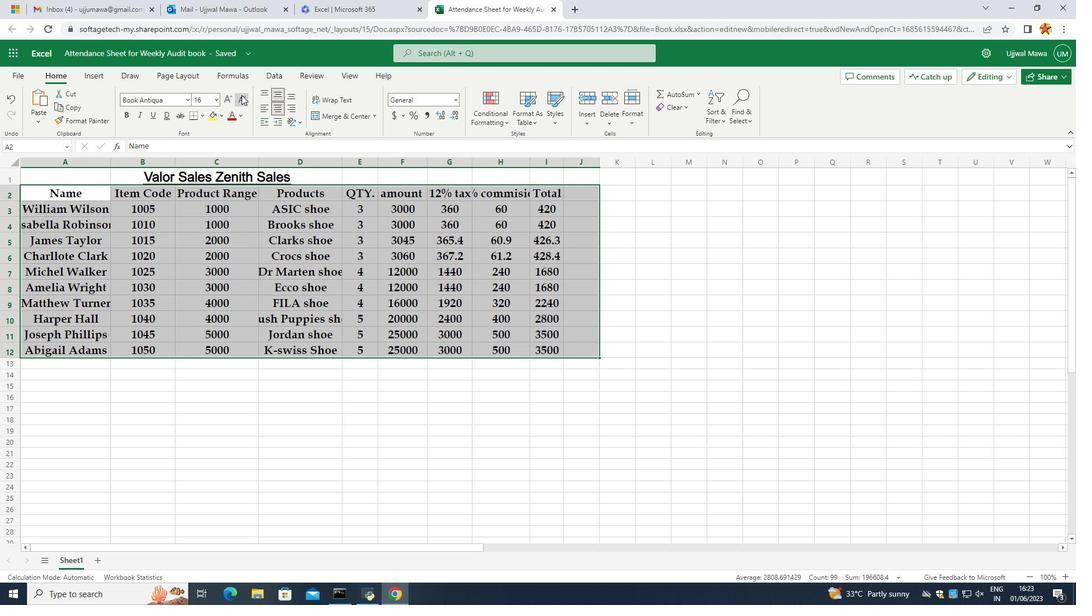 
Action: Mouse pressed left at (241, 95)
Screenshot: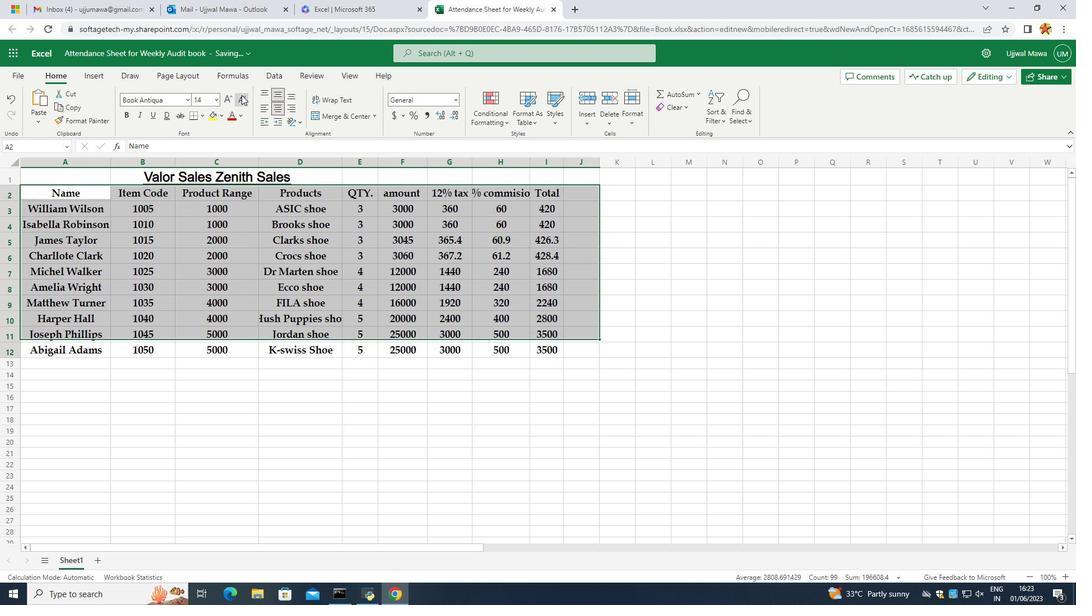 
Action: Mouse pressed left at (241, 95)
Screenshot: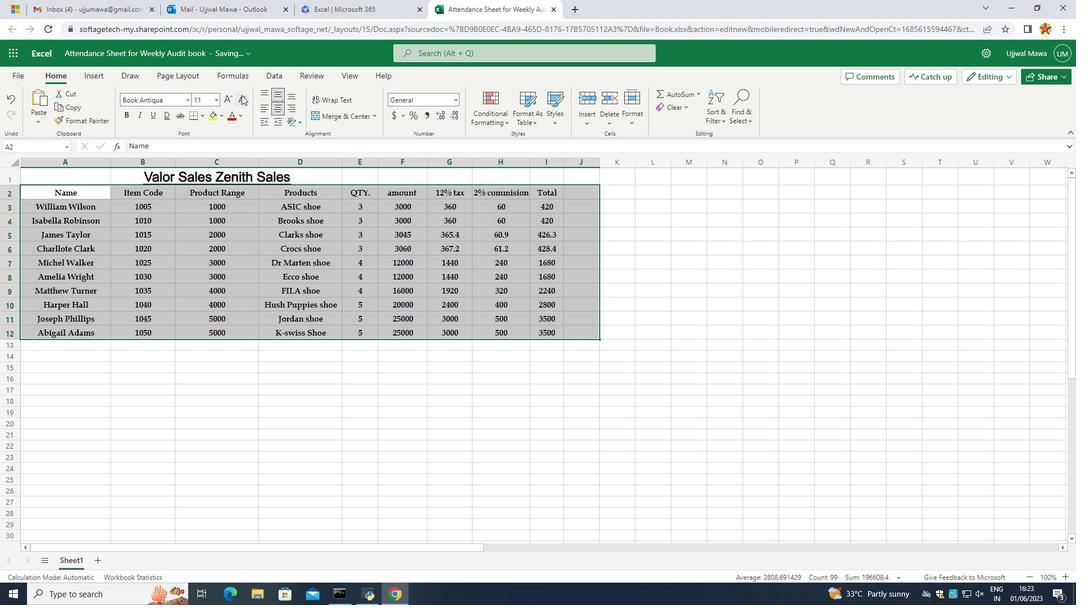 
Action: Mouse pressed left at (241, 95)
Screenshot: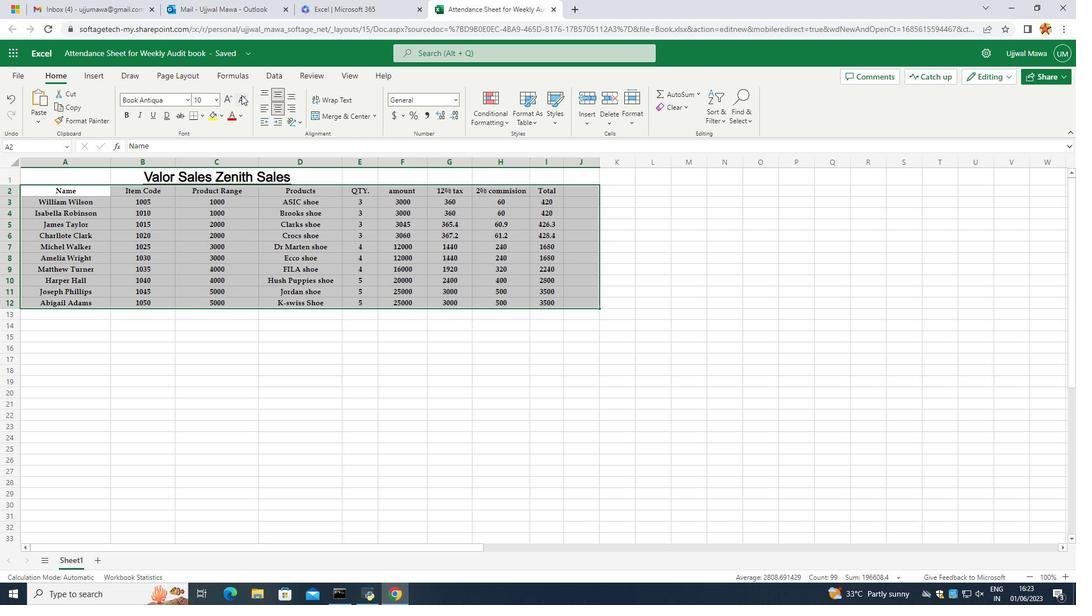 
Action: Mouse moved to (177, 100)
Screenshot: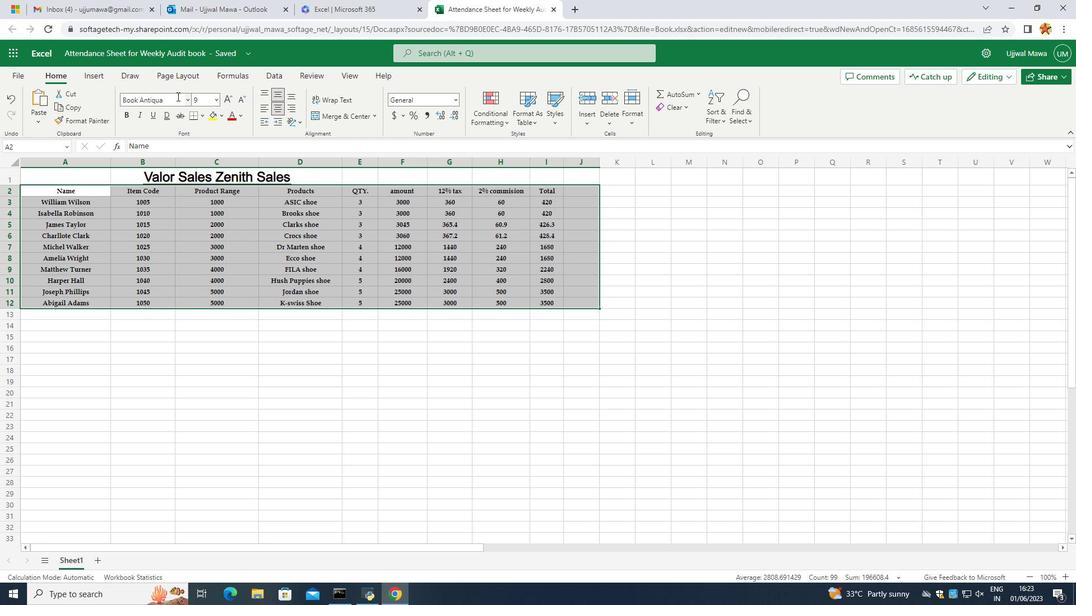
Action: Mouse pressed left at (177, 100)
Screenshot: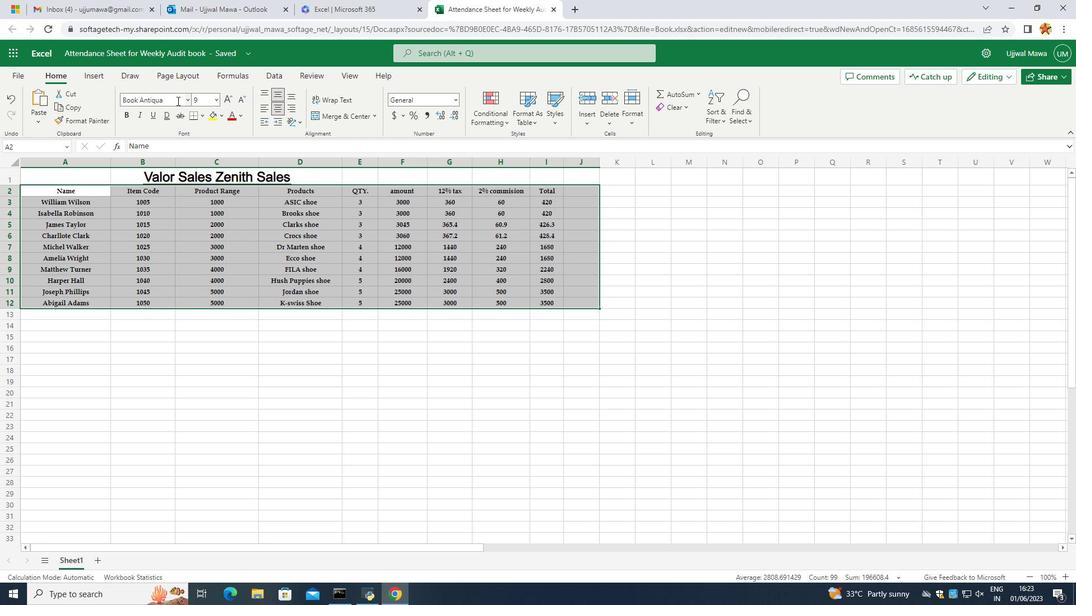 
Action: Mouse moved to (183, 98)
Screenshot: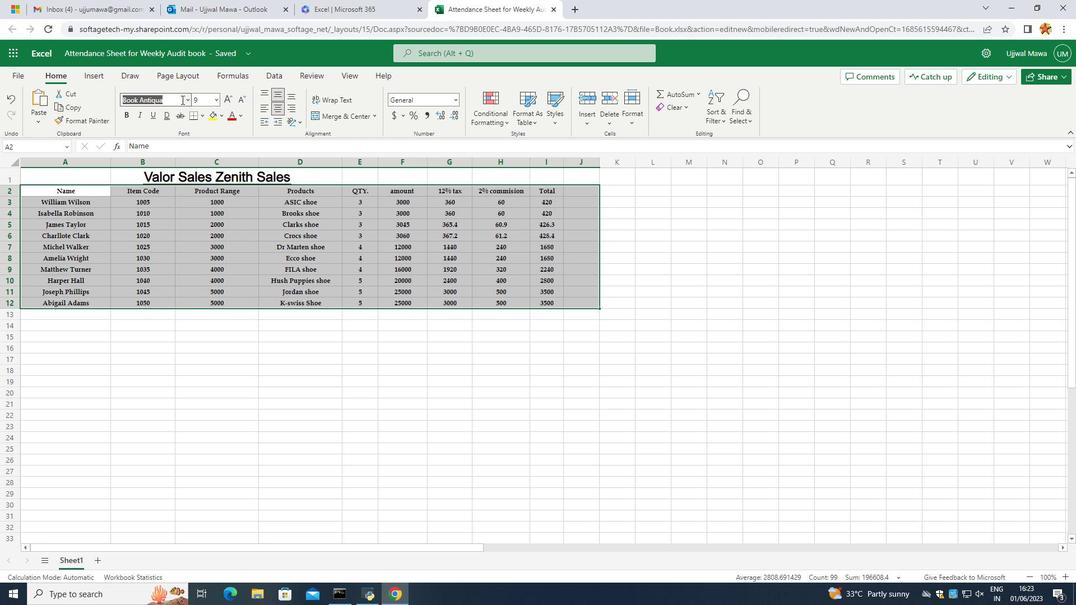 
Action: Mouse pressed left at (183, 98)
Screenshot: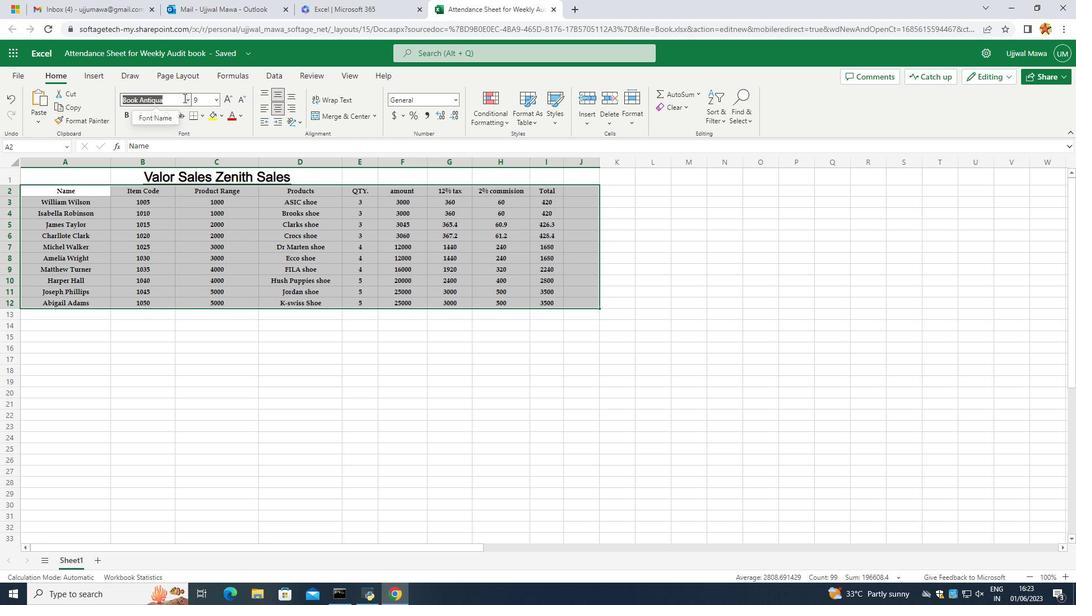 
Action: Mouse moved to (185, 98)
Screenshot: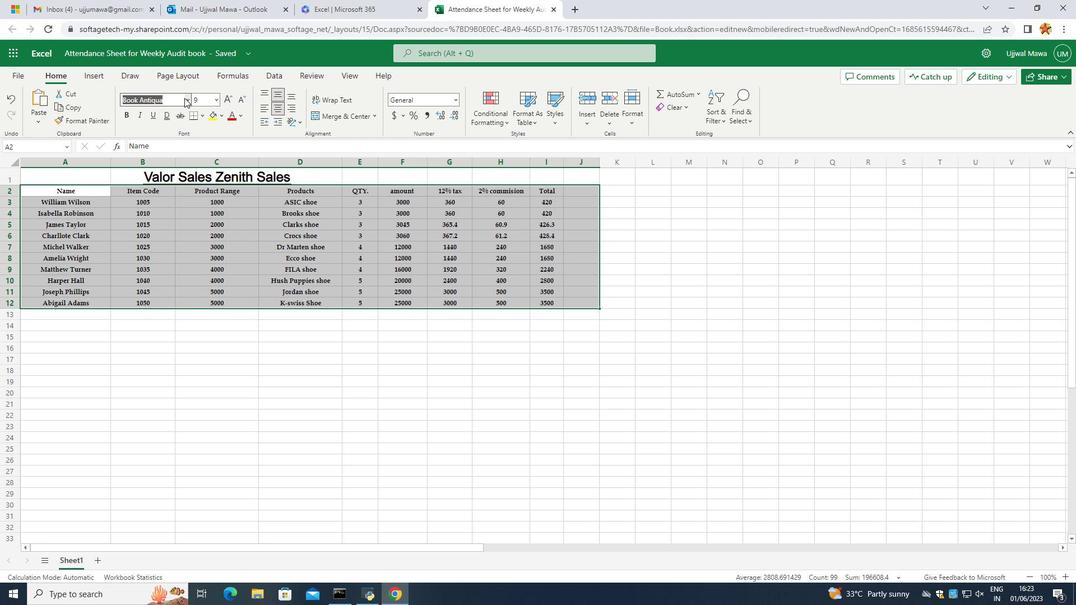 
Action: Mouse pressed left at (185, 98)
Screenshot: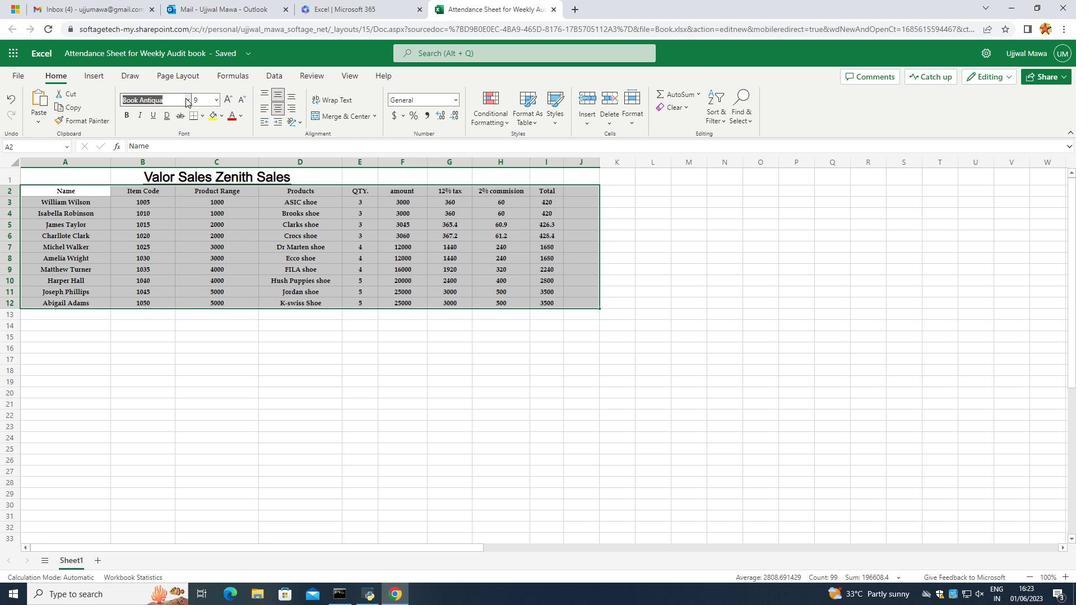 
Action: Mouse moved to (134, 204)
Screenshot: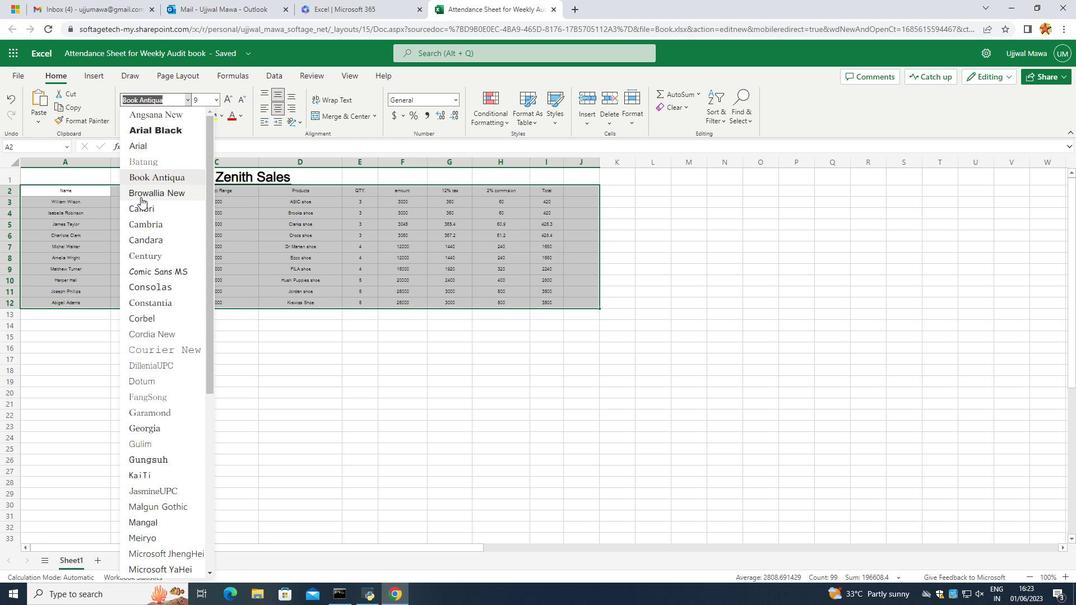 
Action: Mouse pressed left at (134, 204)
Screenshot: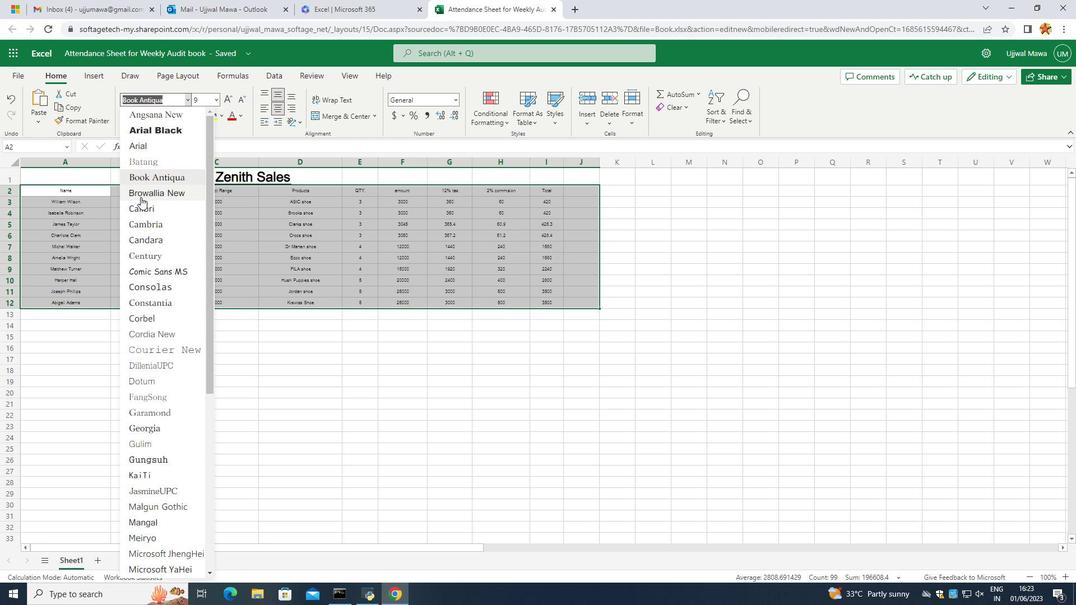 
Action: Mouse moved to (145, 353)
Screenshot: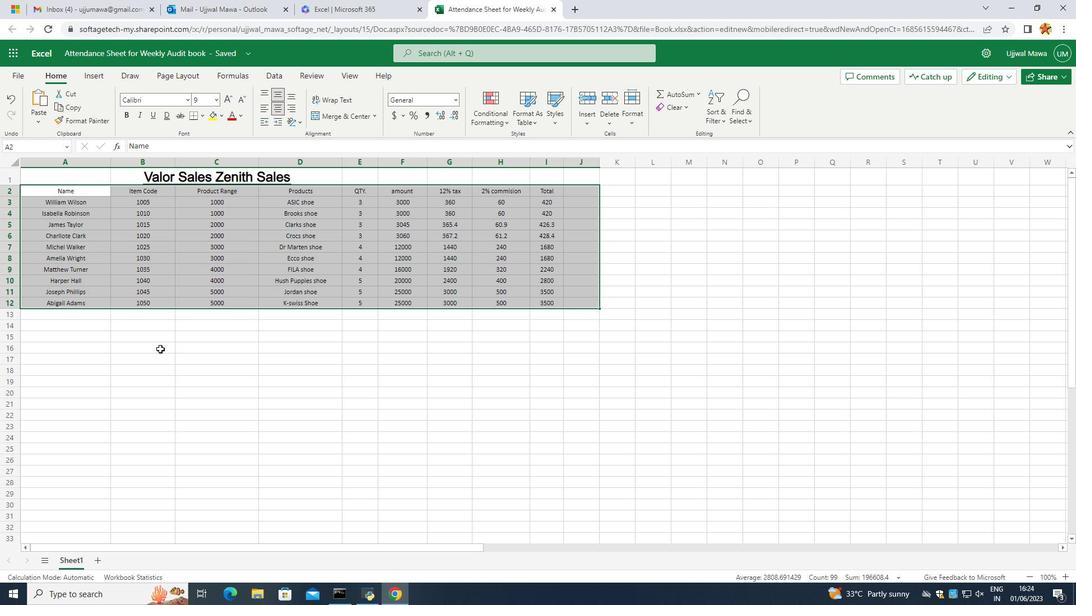 
Action: Mouse pressed left at (145, 353)
Screenshot: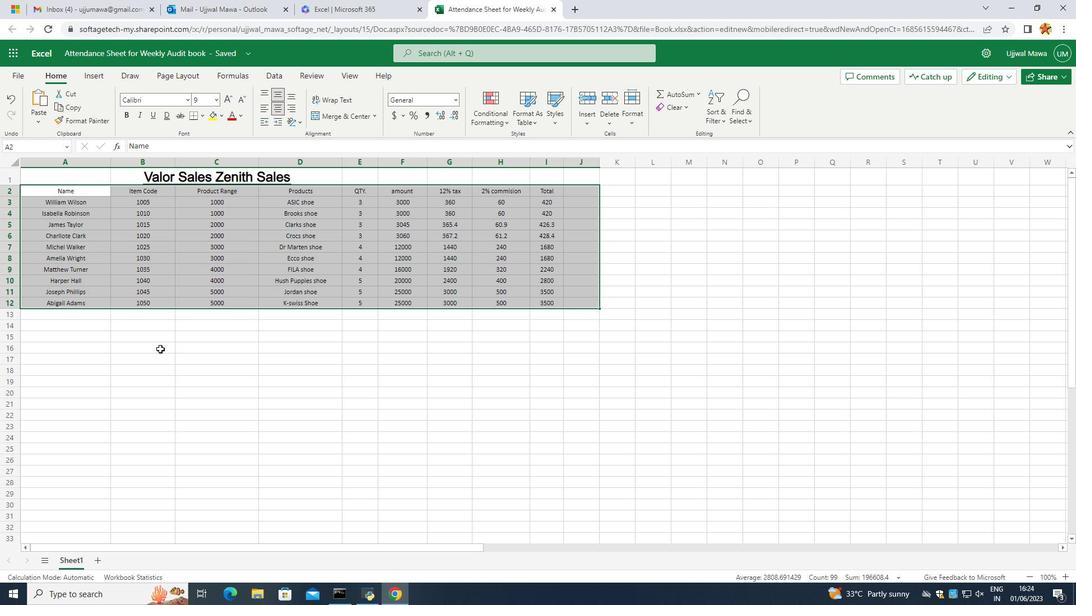 
Action: Mouse moved to (148, 176)
Screenshot: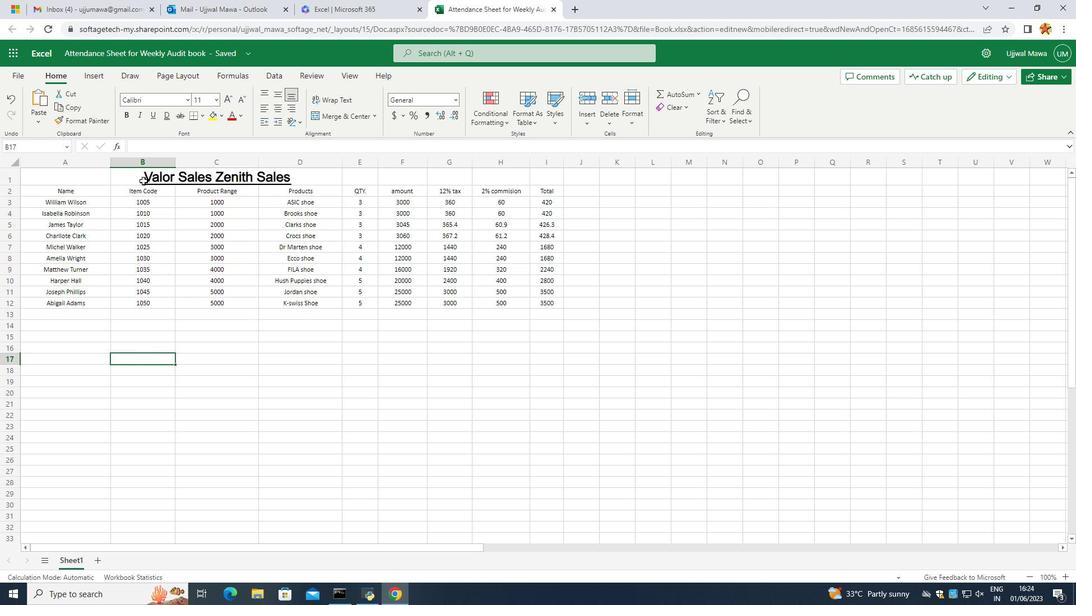 
Action: Mouse pressed left at (148, 176)
Screenshot: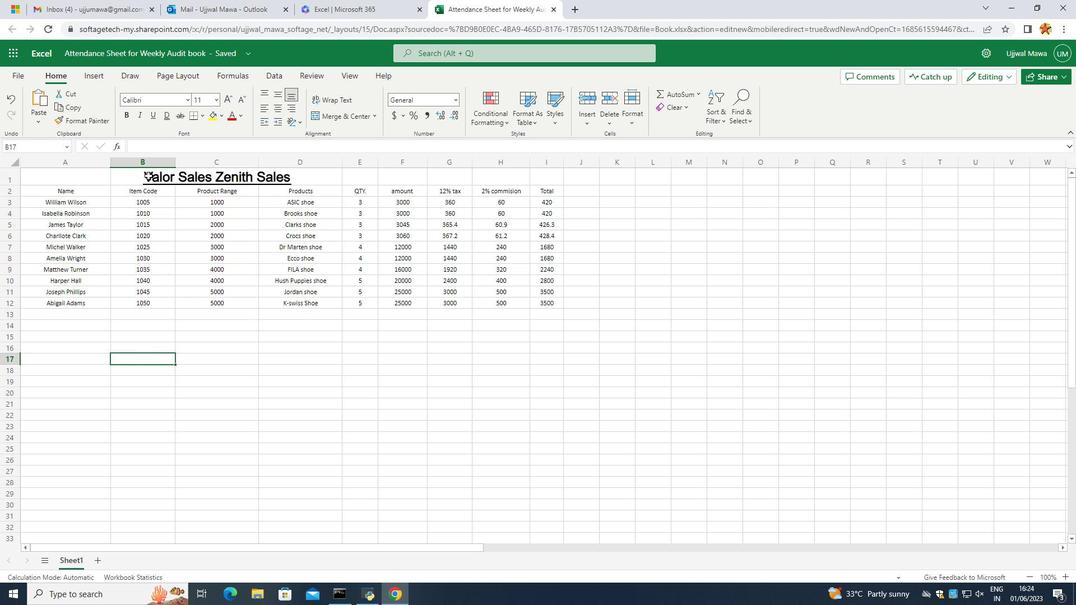 
Action: Mouse moved to (270, 182)
Screenshot: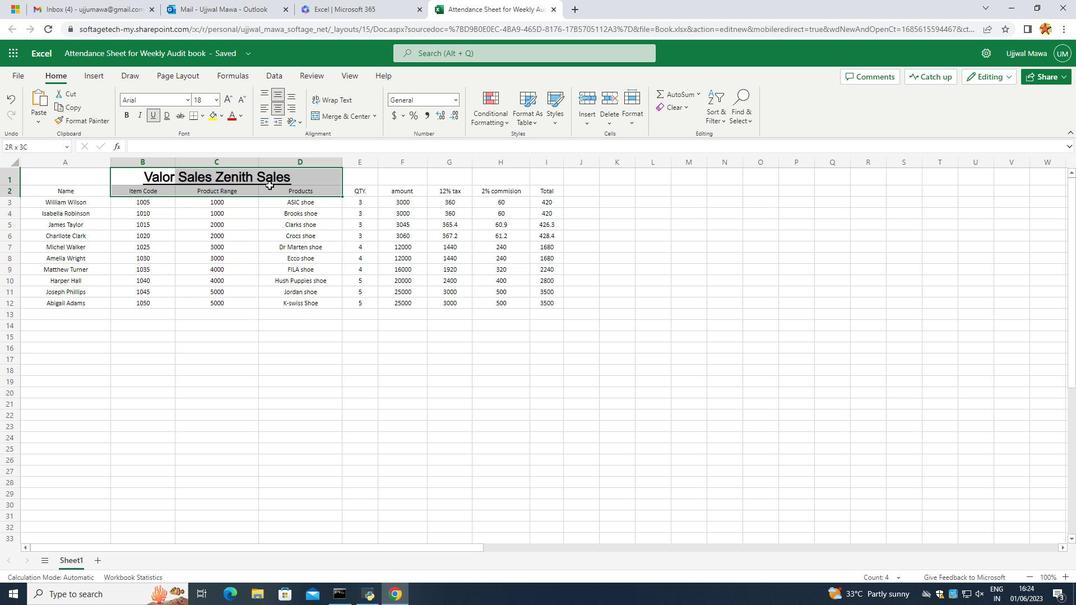 
Action: Mouse pressed left at (270, 182)
Screenshot: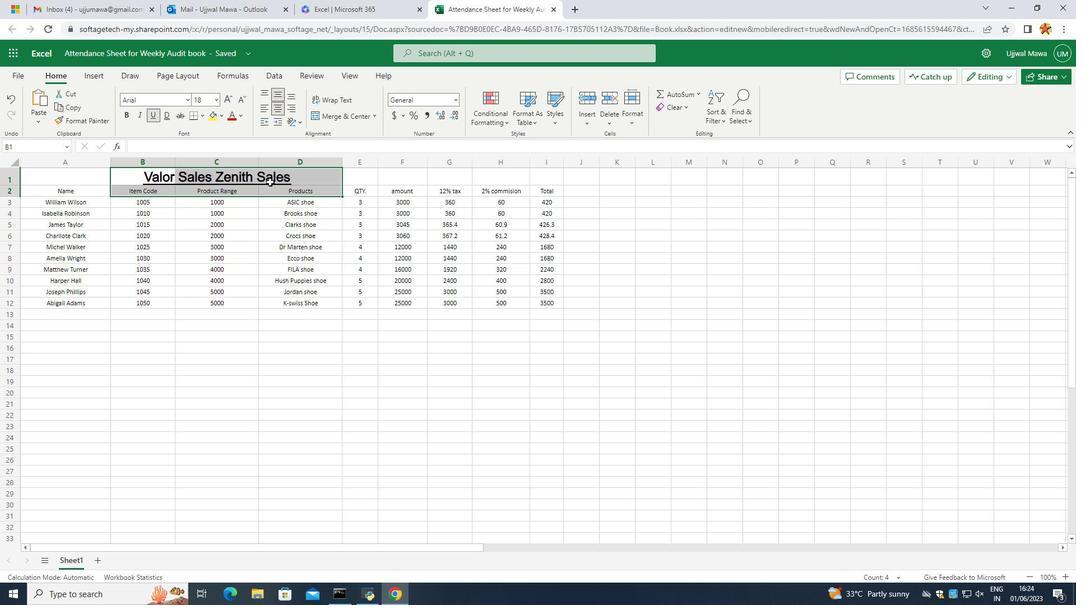 
Action: Mouse moved to (142, 174)
Screenshot: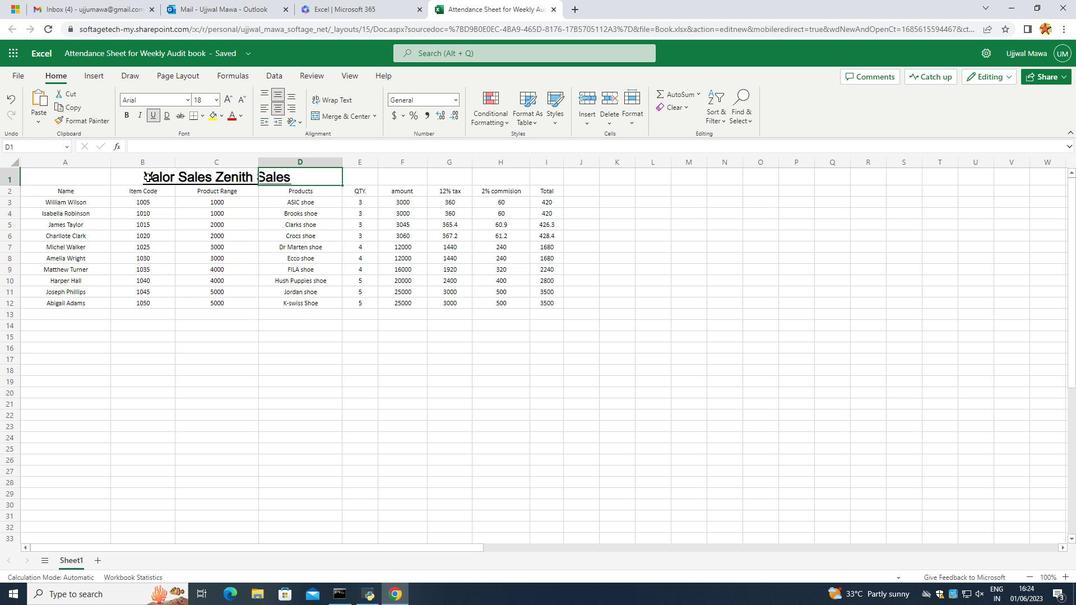 
Action: Mouse pressed left at (142, 174)
Screenshot: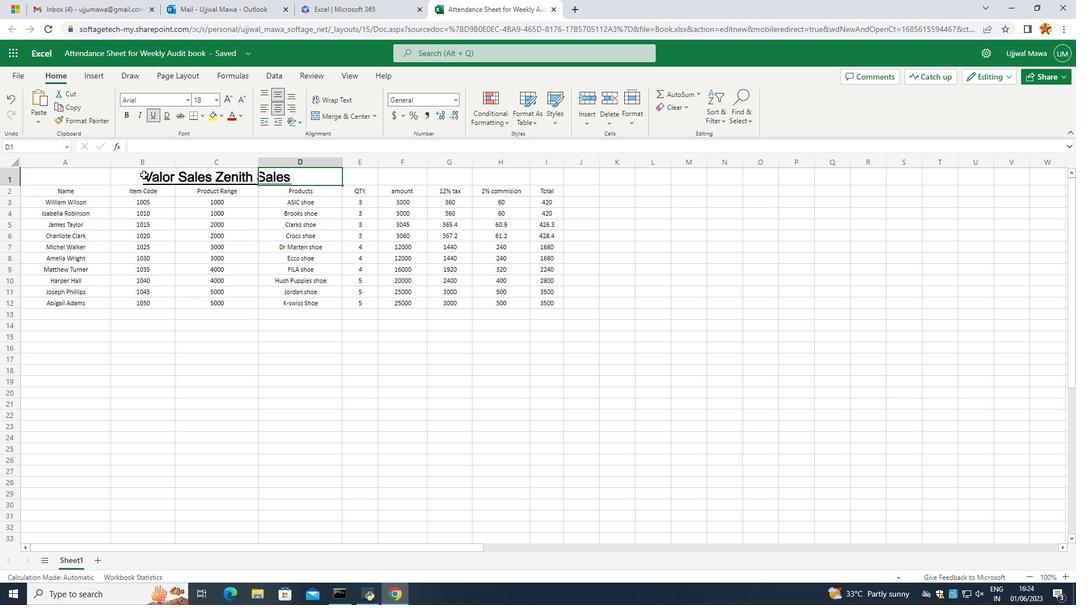 
Action: Mouse moved to (219, 116)
Screenshot: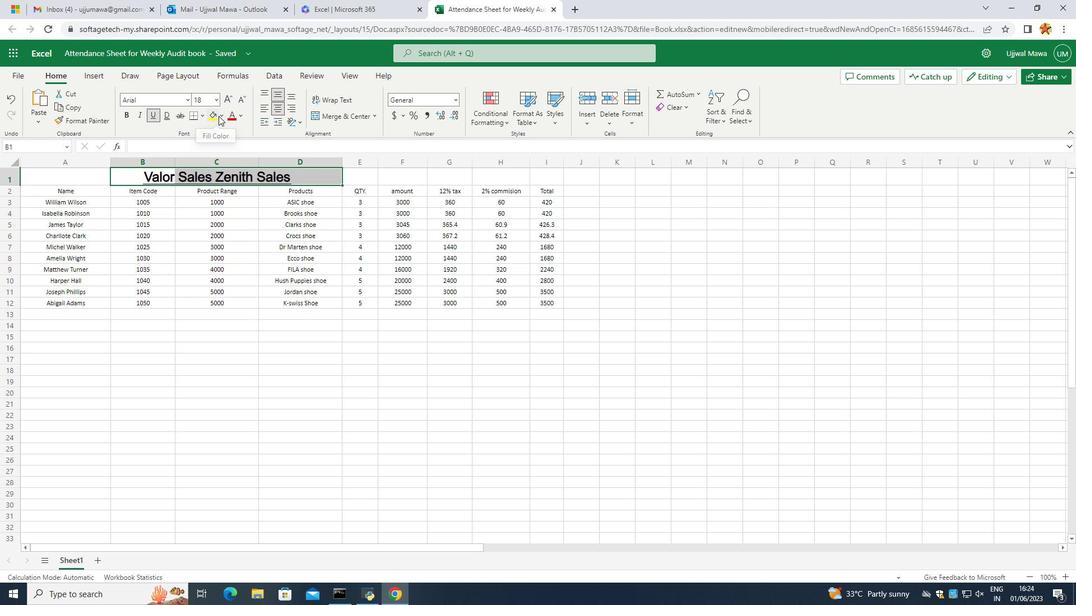 
Action: Mouse pressed left at (219, 116)
Screenshot: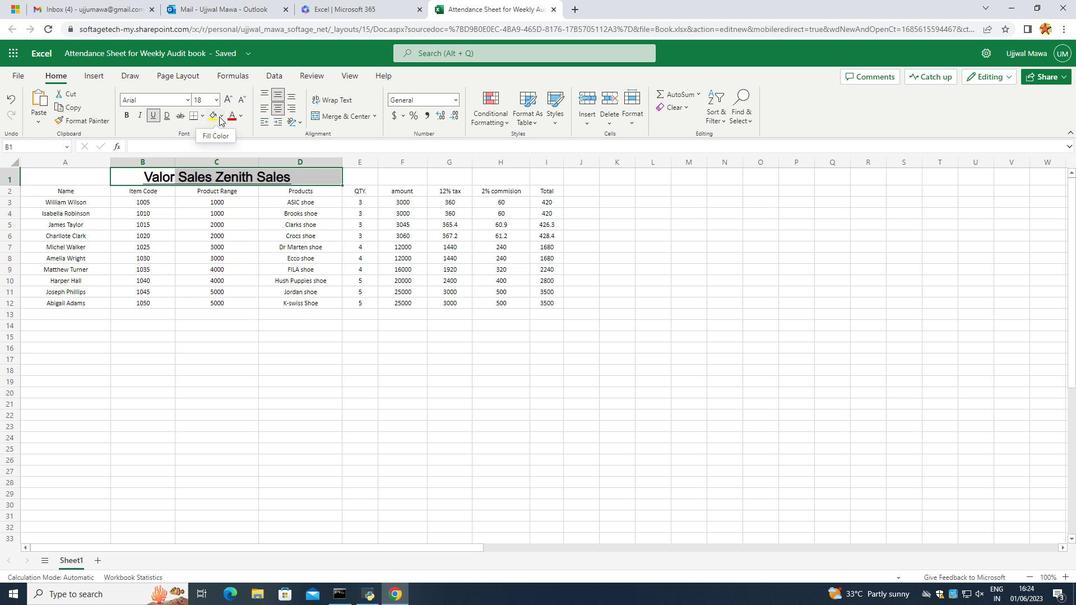 
Action: Mouse moved to (230, 248)
Screenshot: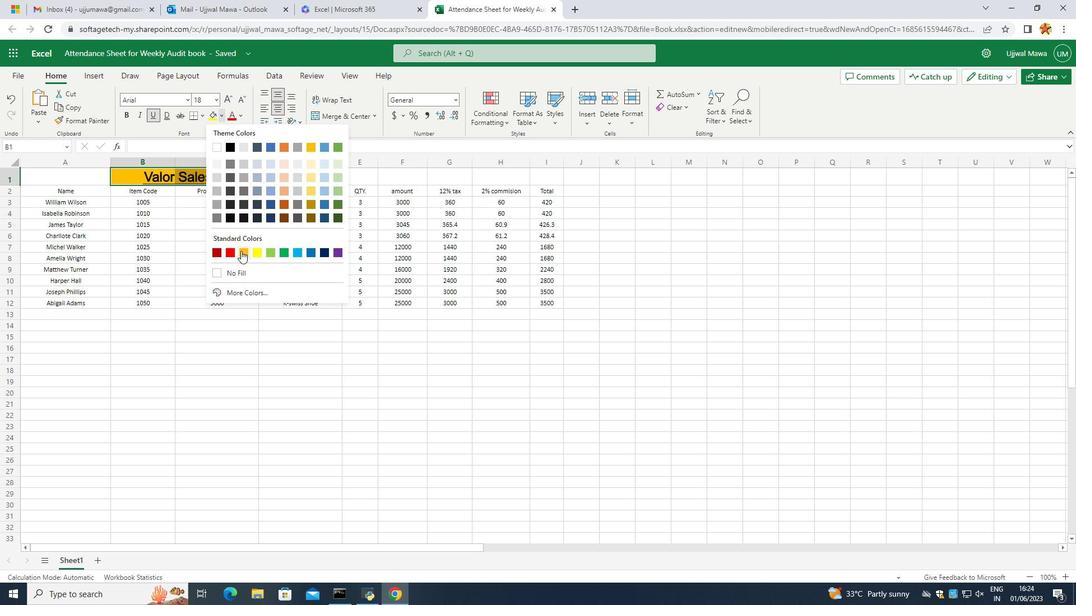 
Action: Mouse pressed left at (230, 248)
Screenshot: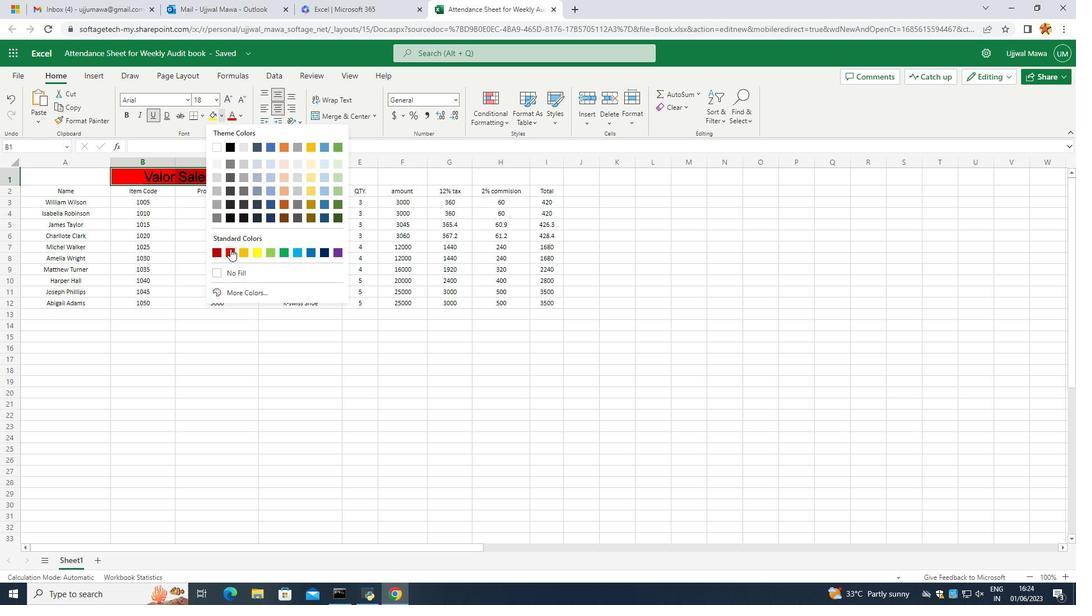 
Action: Mouse moved to (183, 331)
Screenshot: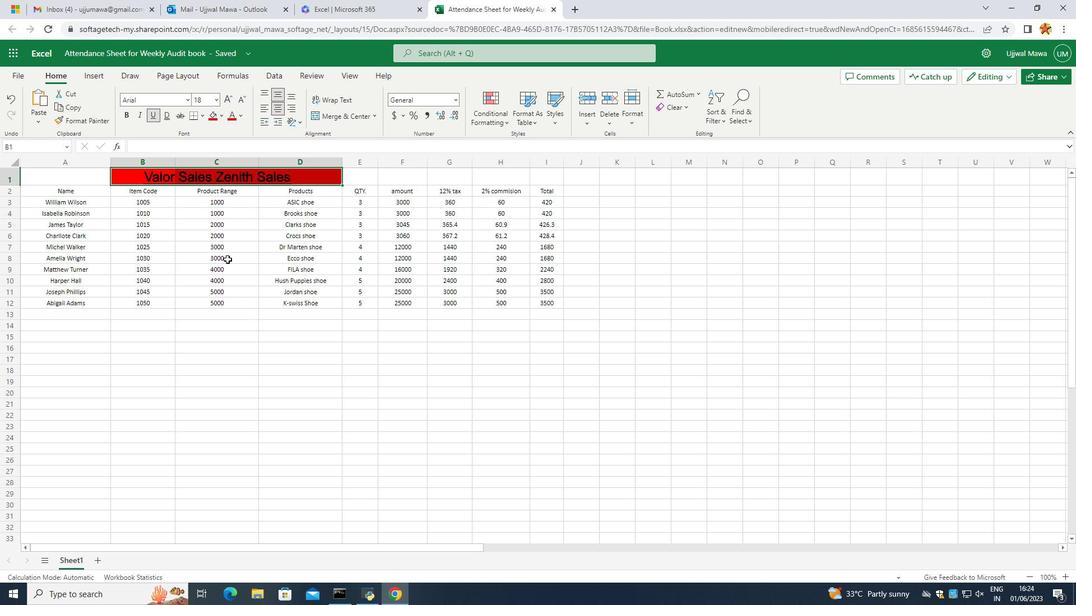 
Action: Mouse pressed left at (183, 331)
Screenshot: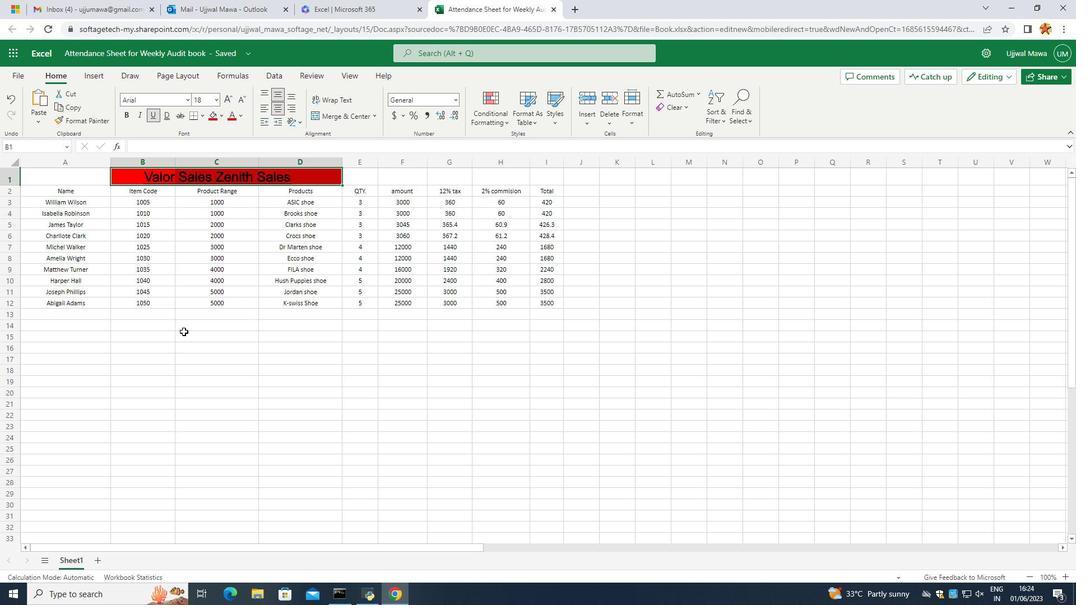 
Action: Mouse moved to (148, 376)
Screenshot: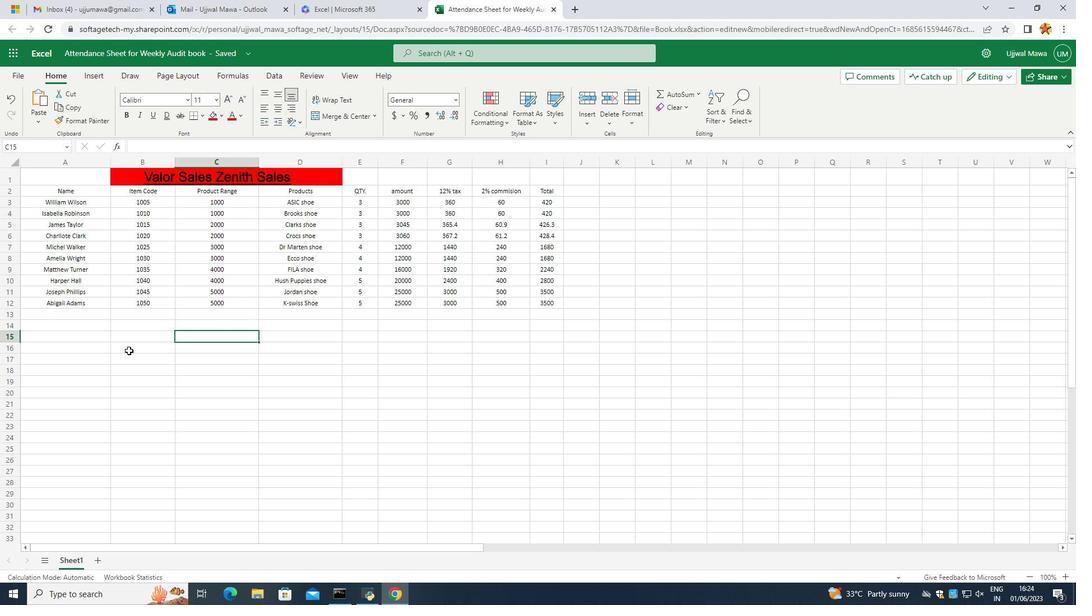 
Action: Mouse pressed left at (148, 376)
Screenshot: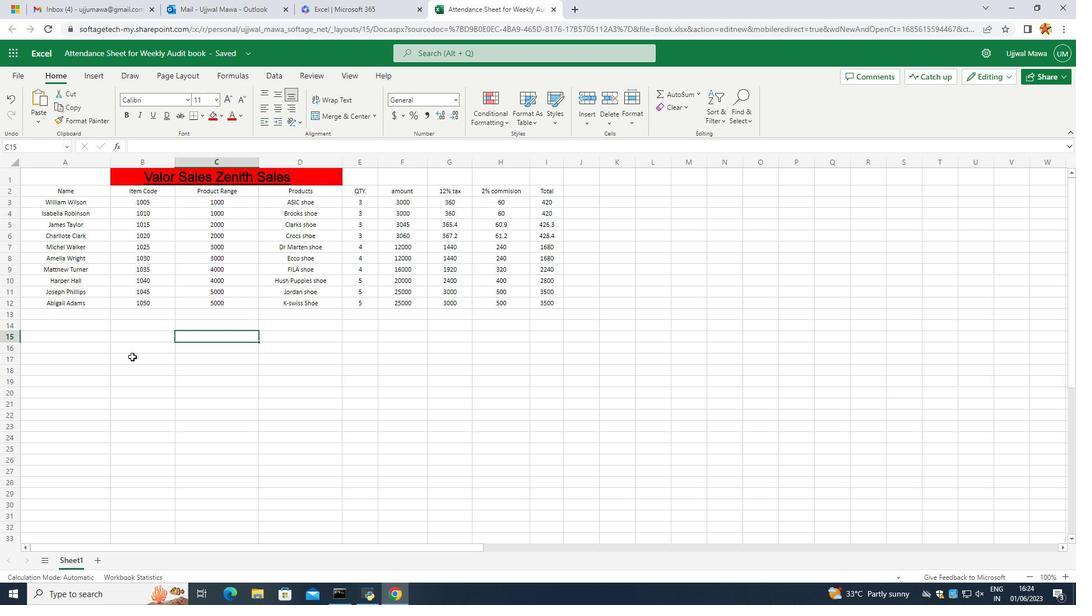 
Action: Mouse moved to (75, 187)
Screenshot: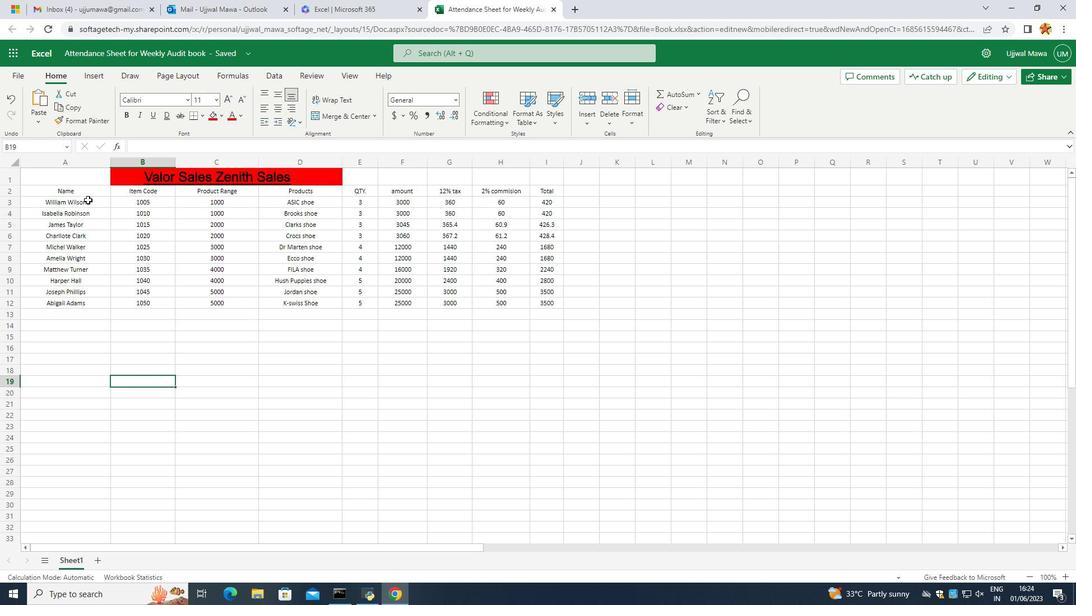 
Action: Mouse pressed left at (75, 187)
Screenshot: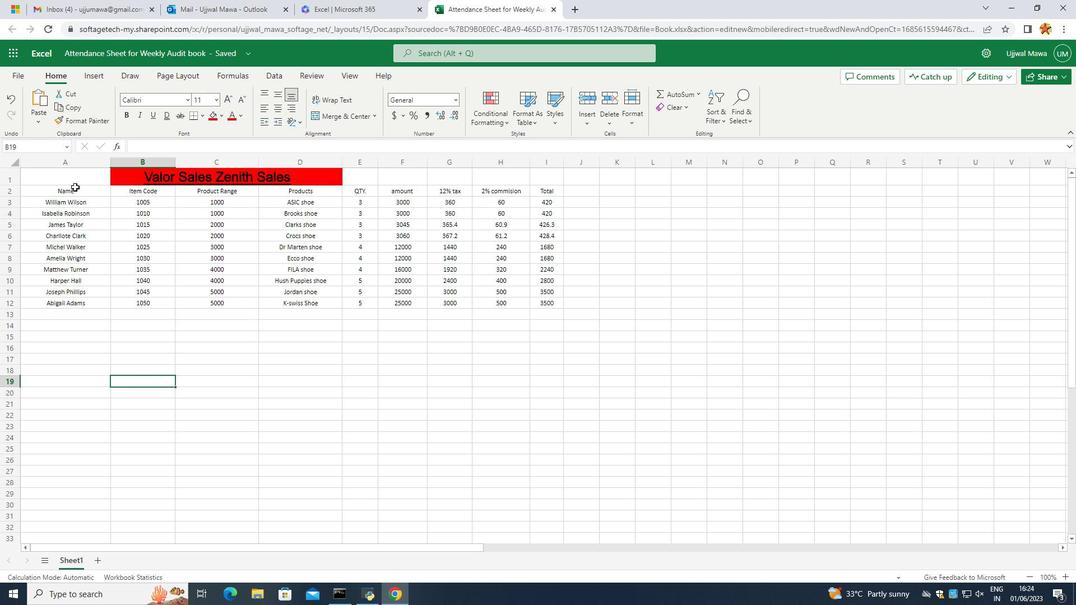 
Action: Mouse moved to (247, 259)
Screenshot: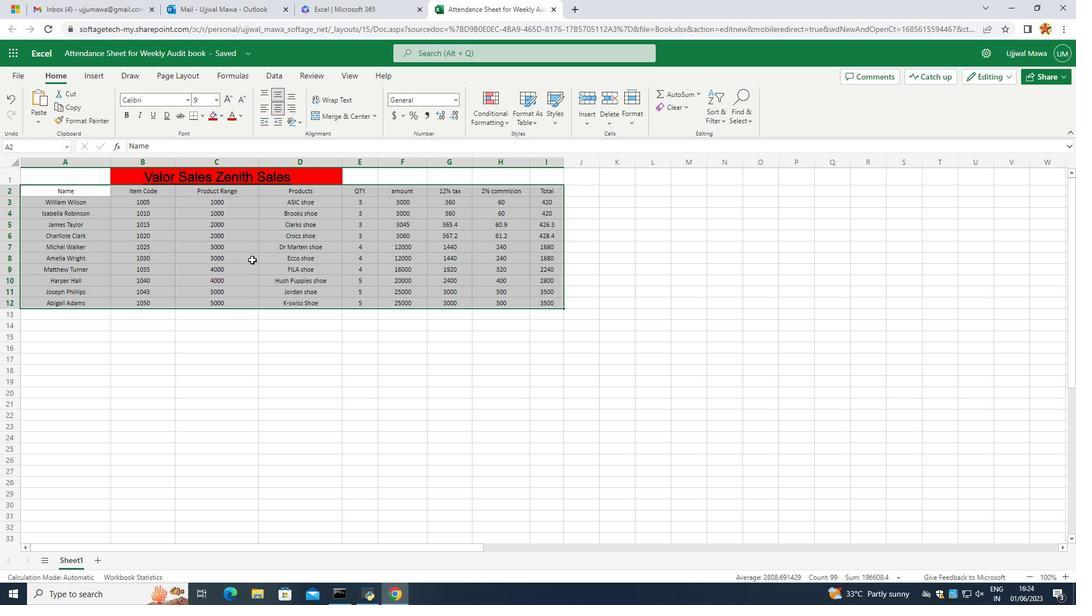 
Action: Mouse pressed left at (247, 259)
Screenshot: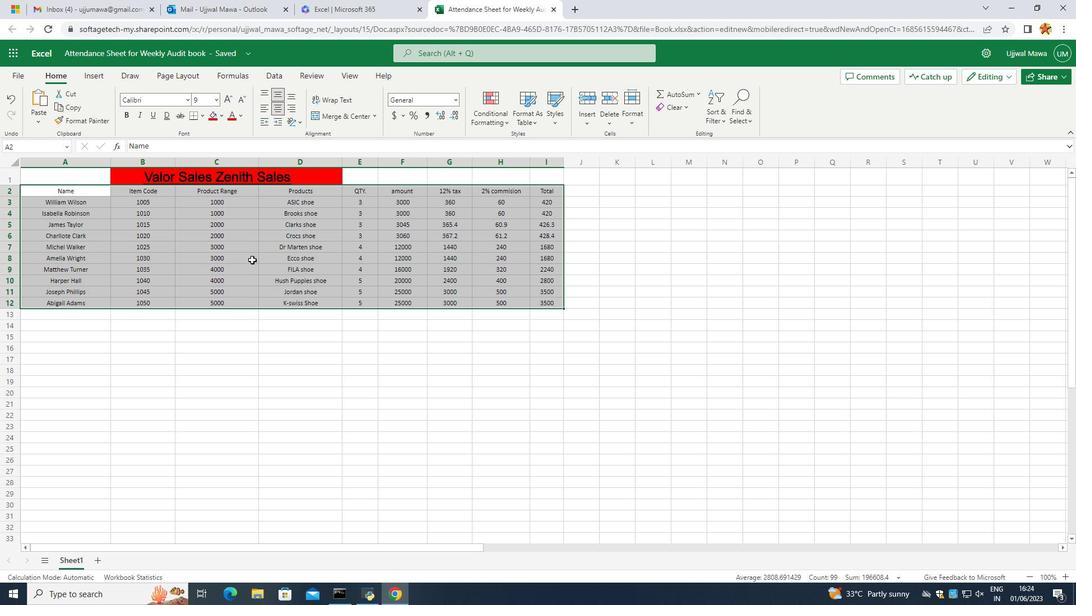 
Action: Mouse moved to (20, 164)
Screenshot: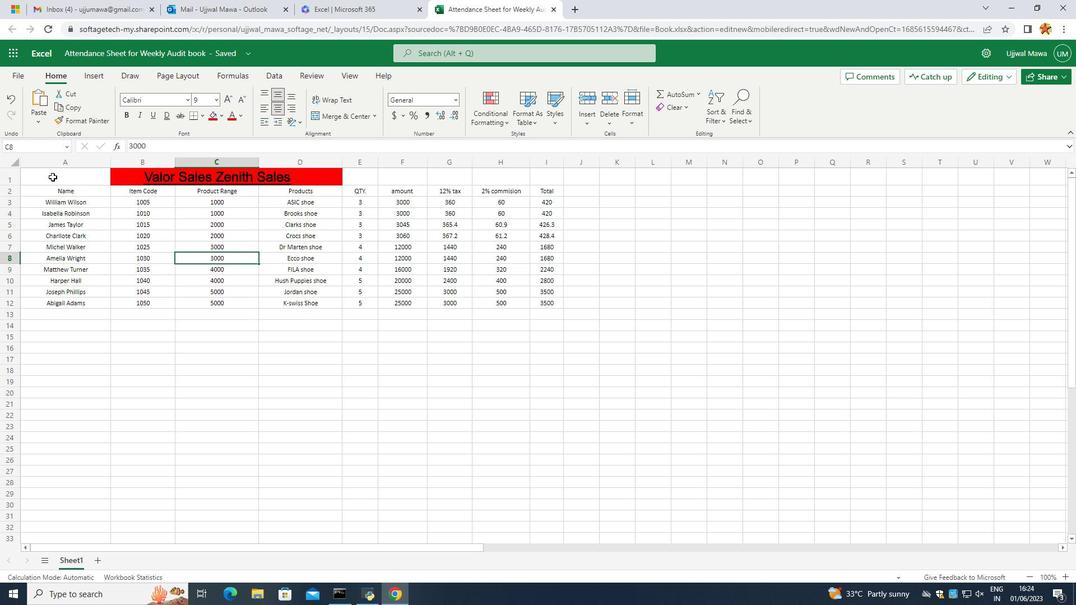 
Action: Mouse pressed left at (20, 164)
Screenshot: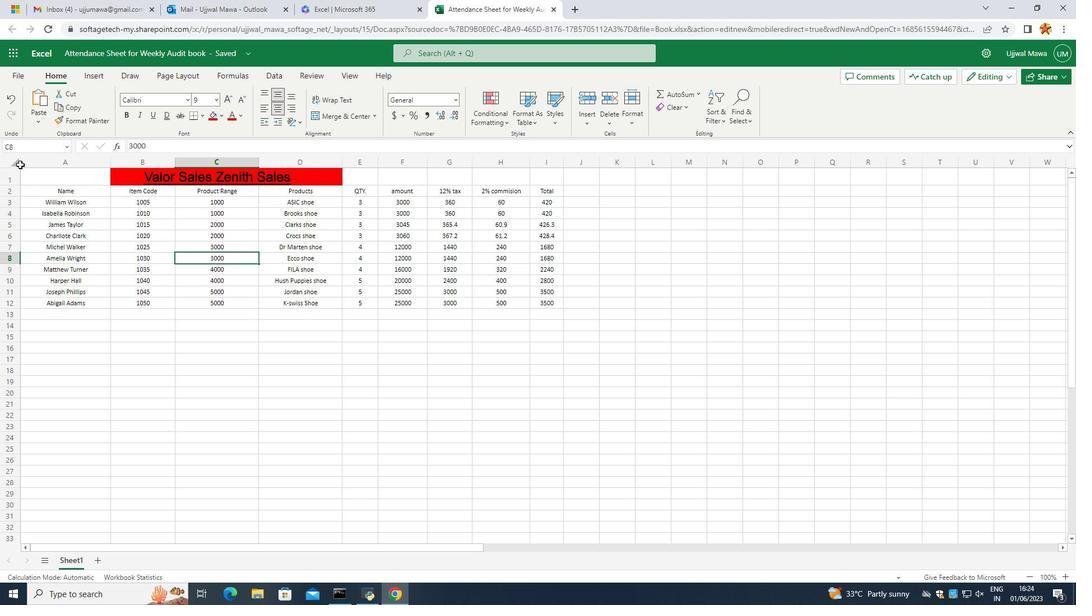 
Action: Mouse moved to (30, 175)
Screenshot: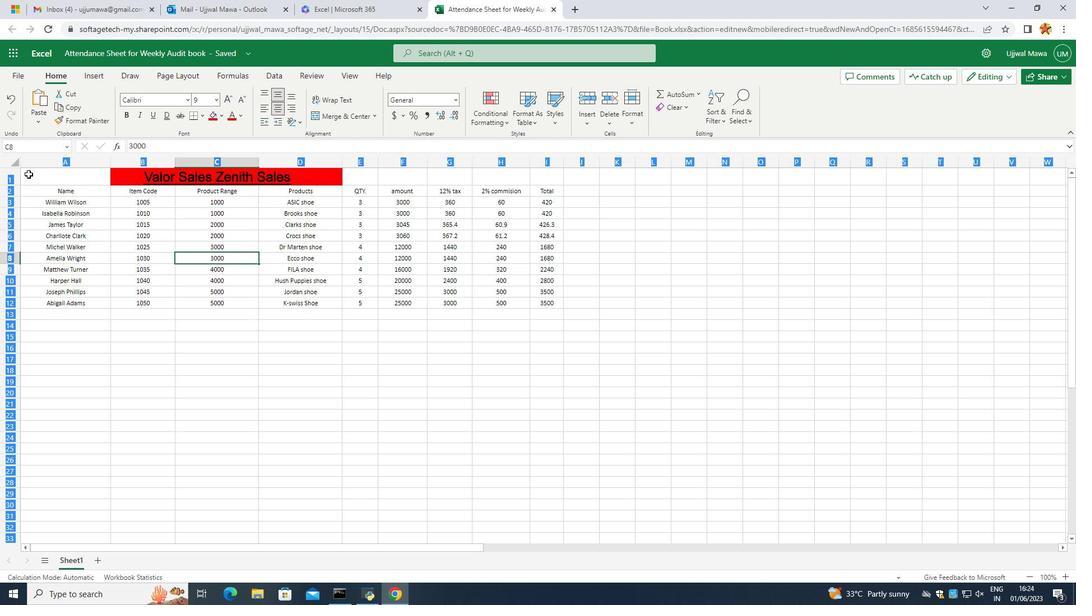 
Action: Mouse pressed left at (30, 175)
Screenshot: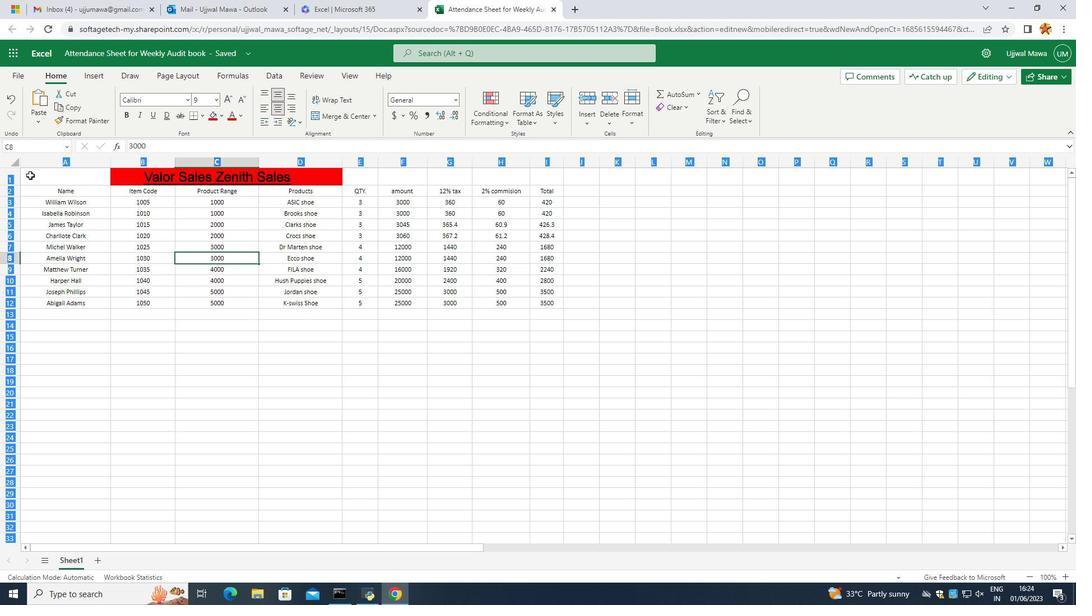 
Action: Mouse moved to (201, 118)
Screenshot: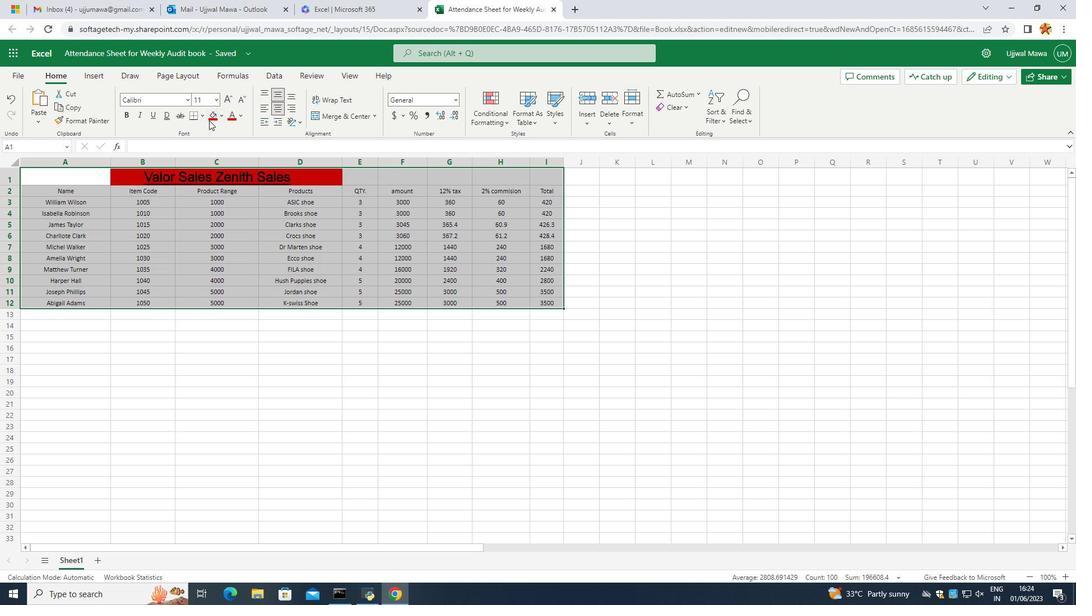 
Action: Mouse pressed left at (201, 118)
Screenshot: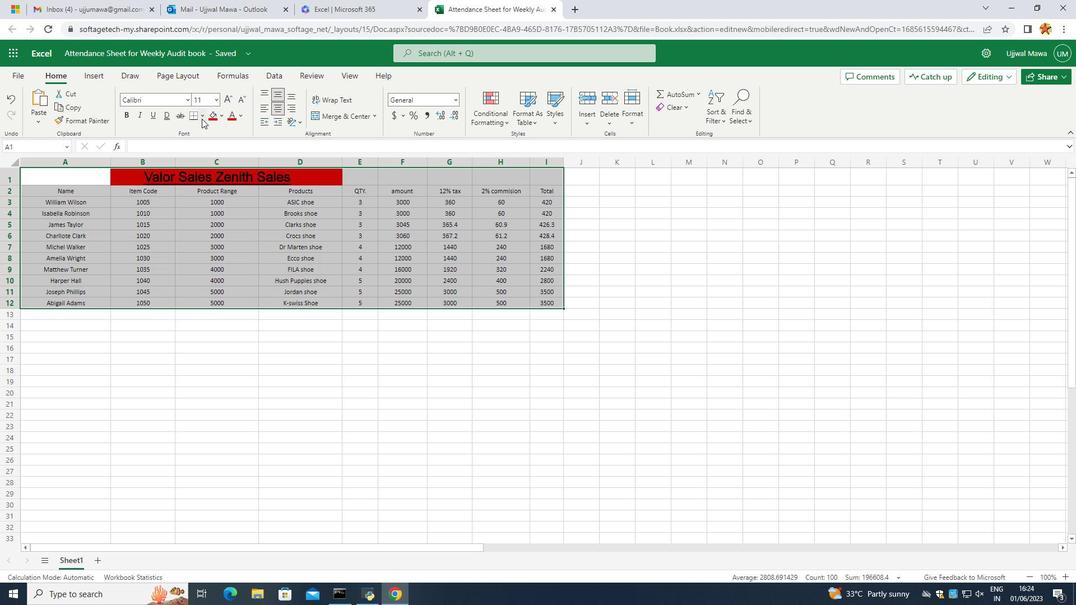 
Action: Mouse moved to (222, 162)
Screenshot: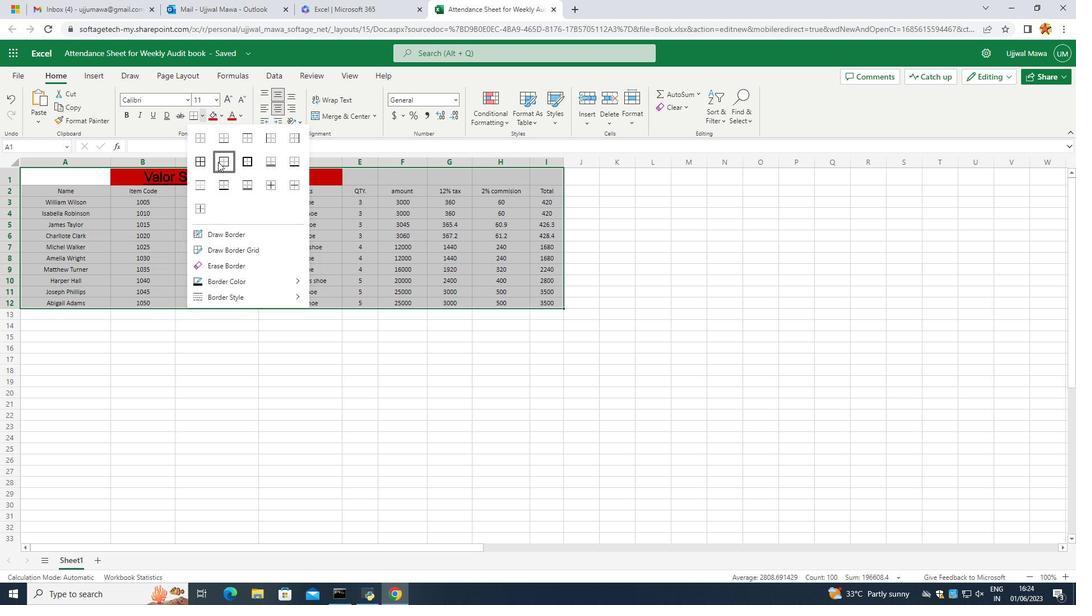 
Action: Mouse pressed left at (222, 162)
Screenshot: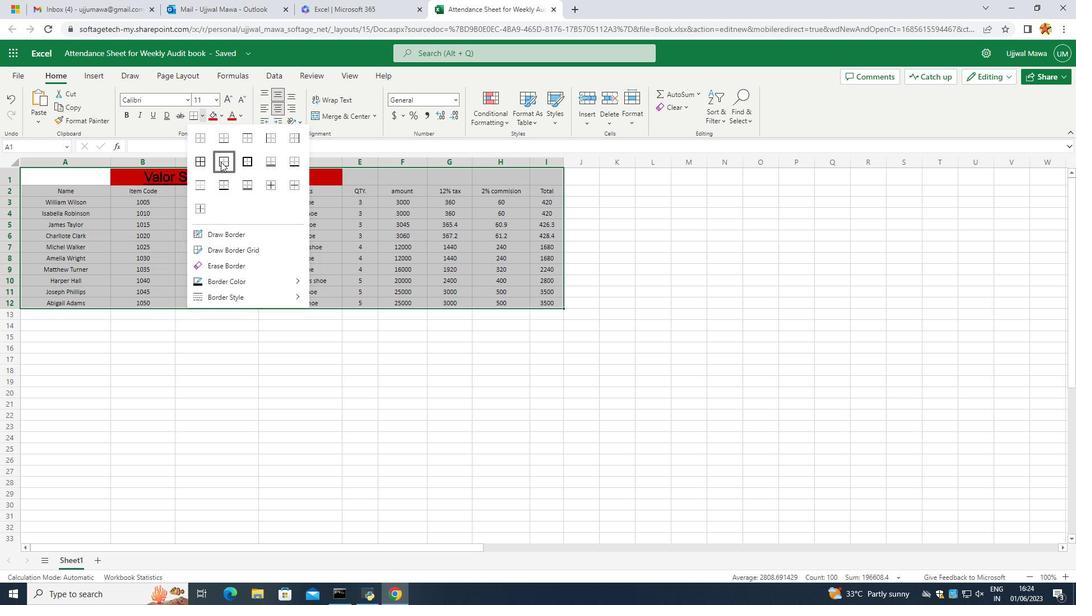 
Action: Mouse moved to (246, 344)
Screenshot: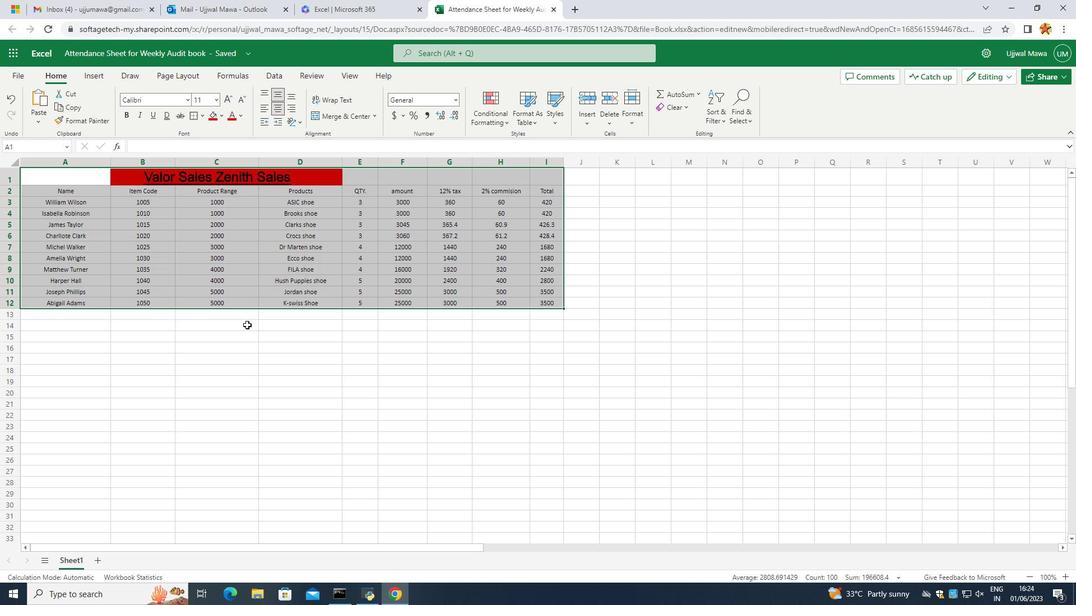 
Action: Mouse pressed left at (246, 344)
Screenshot: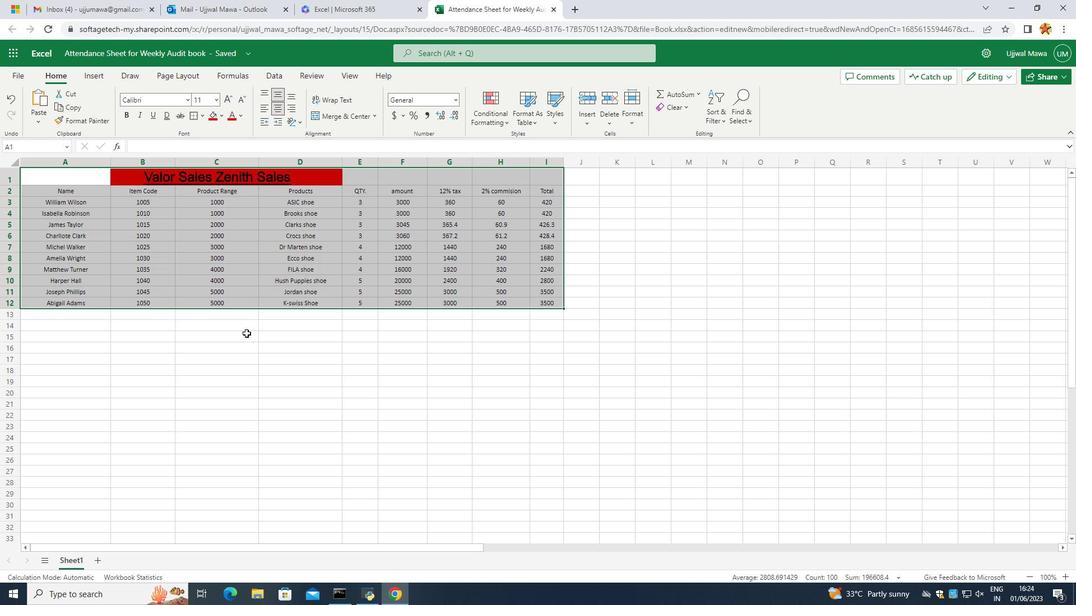 
Action: Mouse moved to (236, 322)
Screenshot: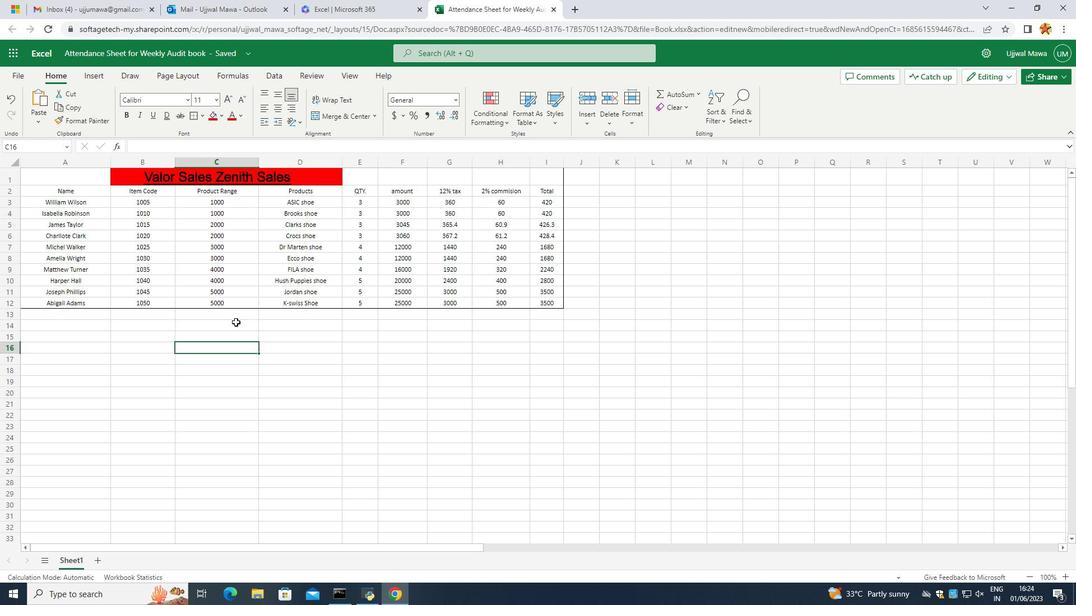 
